 Task: Open Card Card0000000001 in Board Board0000000001 in Workspace WS0000000001 in Trello. Add Member Ayush98111@gmail.com to Card Card0000000001 in Board Board0000000001 in Workspace WS0000000001 in Trello. Add Green Label titled Label0000000001 to Card Card0000000001 in Board Board0000000001 in Workspace WS0000000001 in Trello. Add Checklist CL0000000001 to Card Card0000000001 in Board Board0000000001 in Workspace WS0000000001 in Trello. Add Dates with Start Date as Apr 08 2023 and Due Date as Apr 30 2023 to Card Card0000000001 in Board Board0000000001 in Workspace WS0000000001 in Trello
Action: Mouse moved to (649, 68)
Screenshot: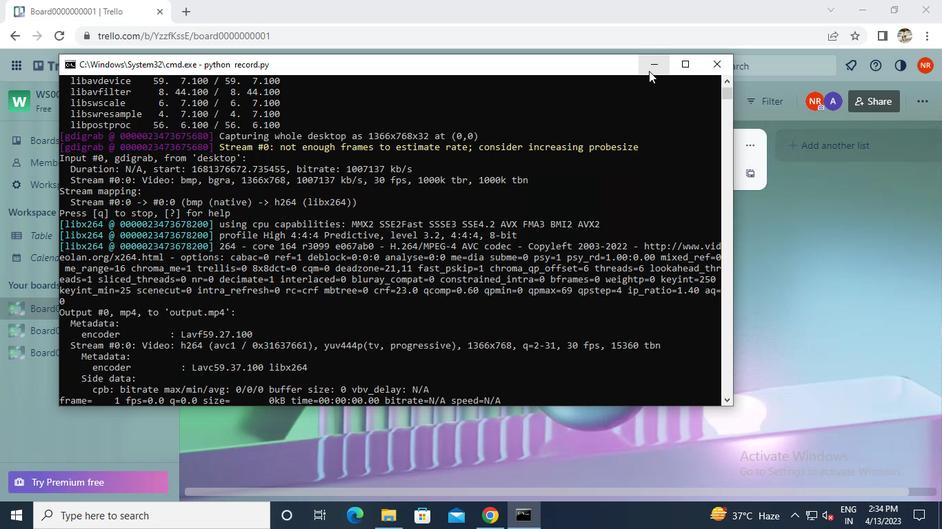 
Action: Mouse pressed left at (649, 68)
Screenshot: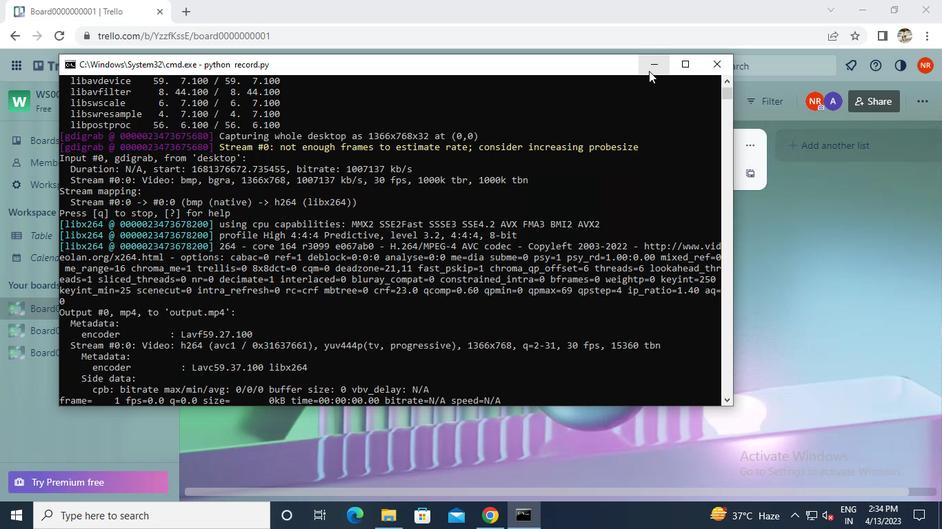 
Action: Mouse moved to (318, 166)
Screenshot: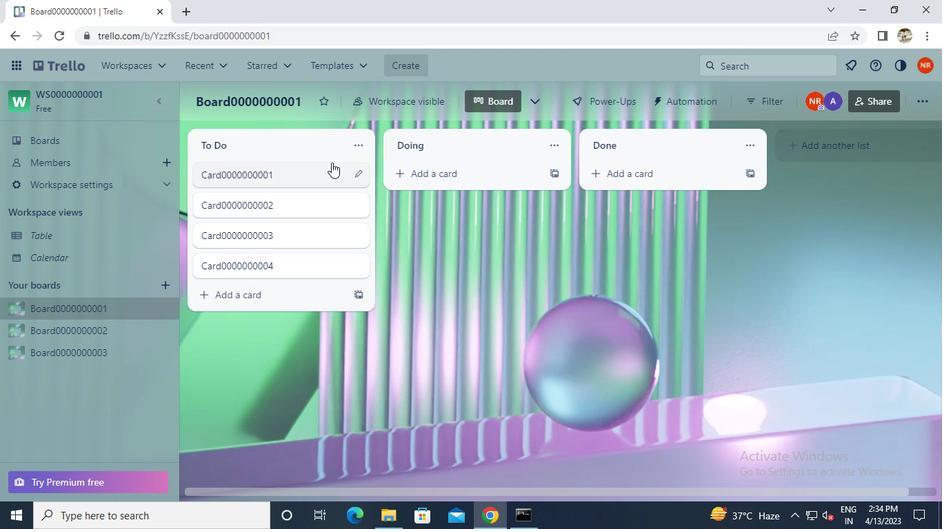 
Action: Mouse pressed left at (318, 166)
Screenshot: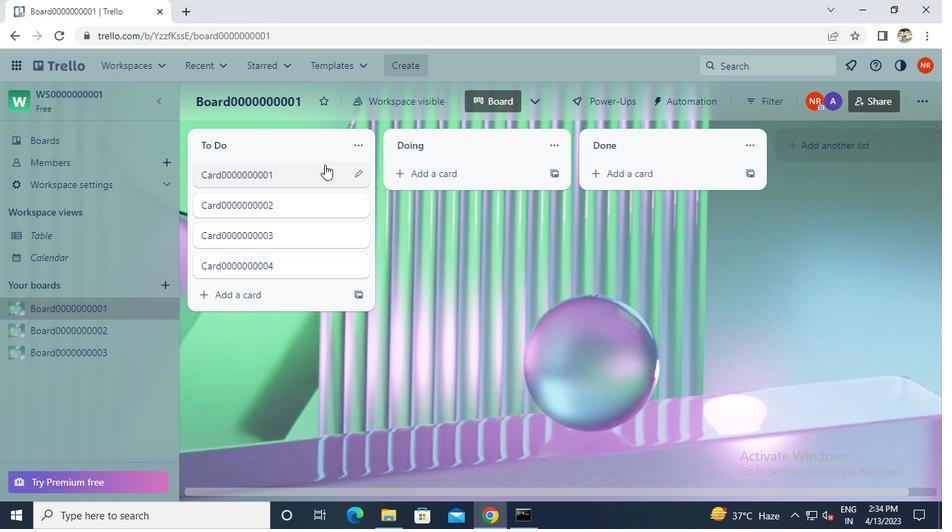 
Action: Mouse moved to (643, 226)
Screenshot: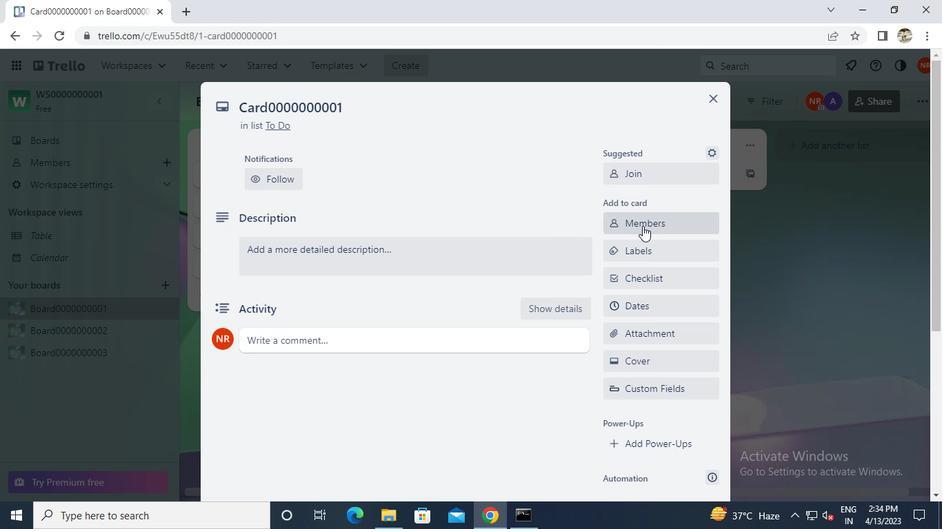 
Action: Mouse pressed left at (643, 226)
Screenshot: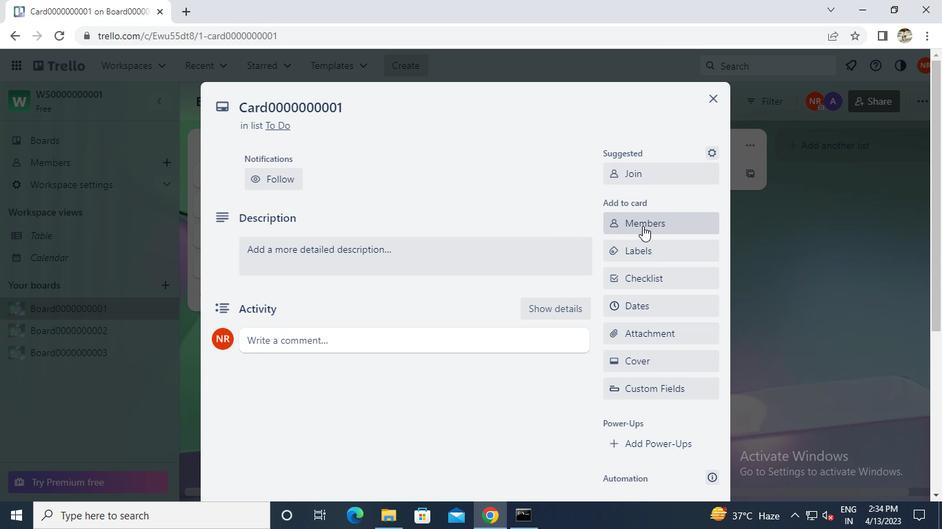 
Action: Mouse moved to (648, 223)
Screenshot: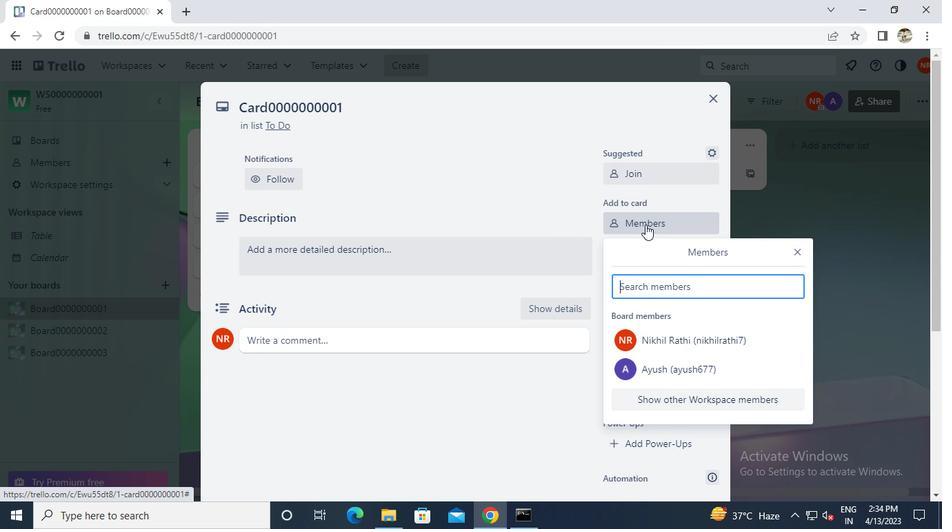 
Action: Keyboard a
Screenshot: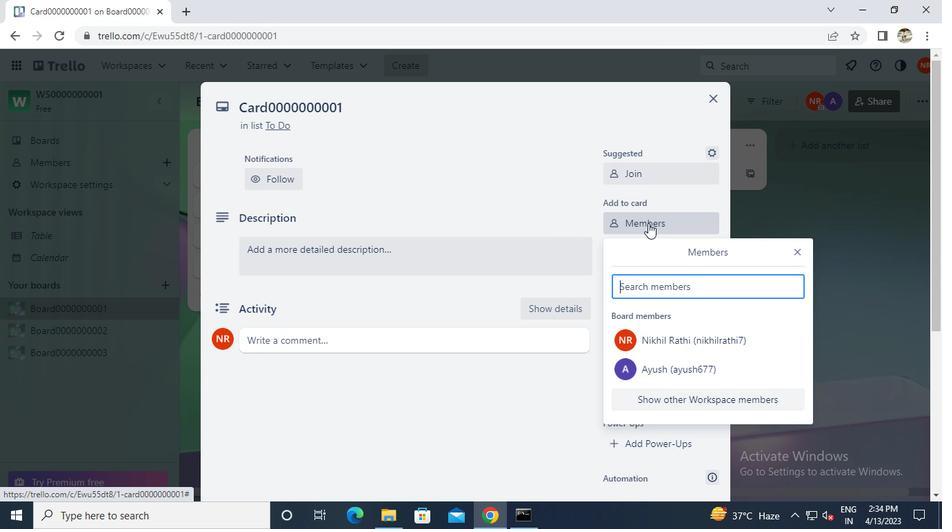 
Action: Mouse moved to (649, 222)
Screenshot: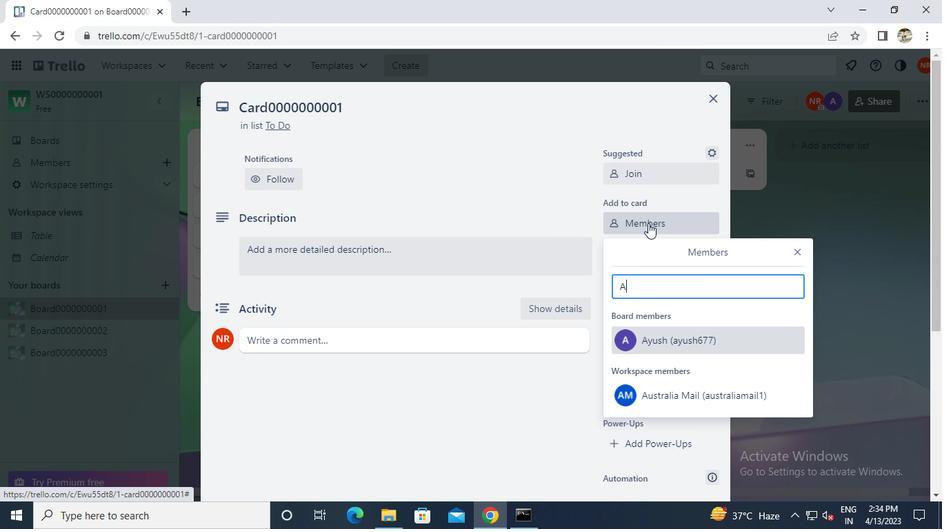 
Action: Keyboard y
Screenshot: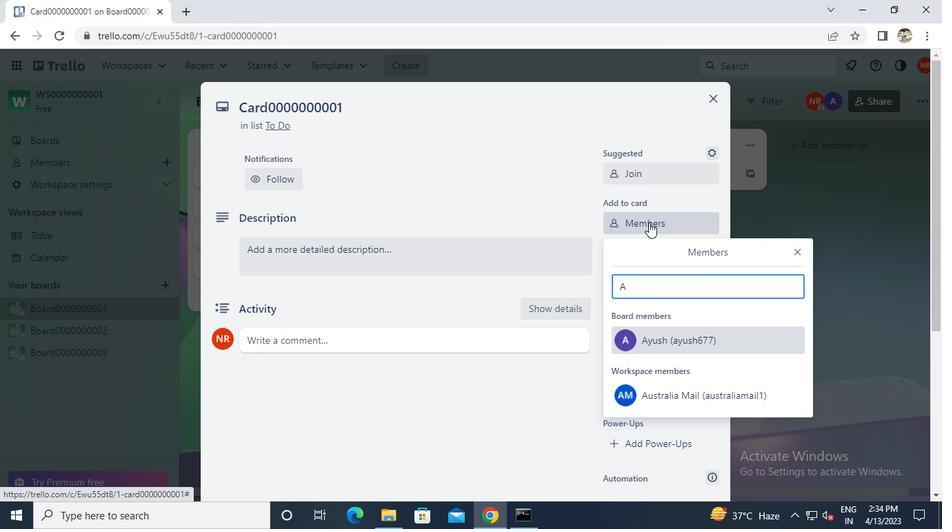 
Action: Mouse moved to (658, 344)
Screenshot: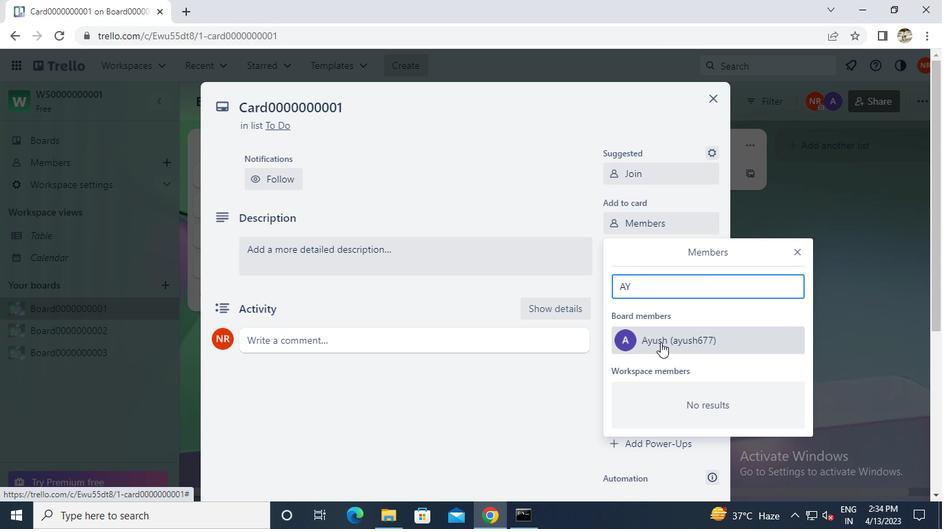 
Action: Mouse pressed left at (658, 344)
Screenshot: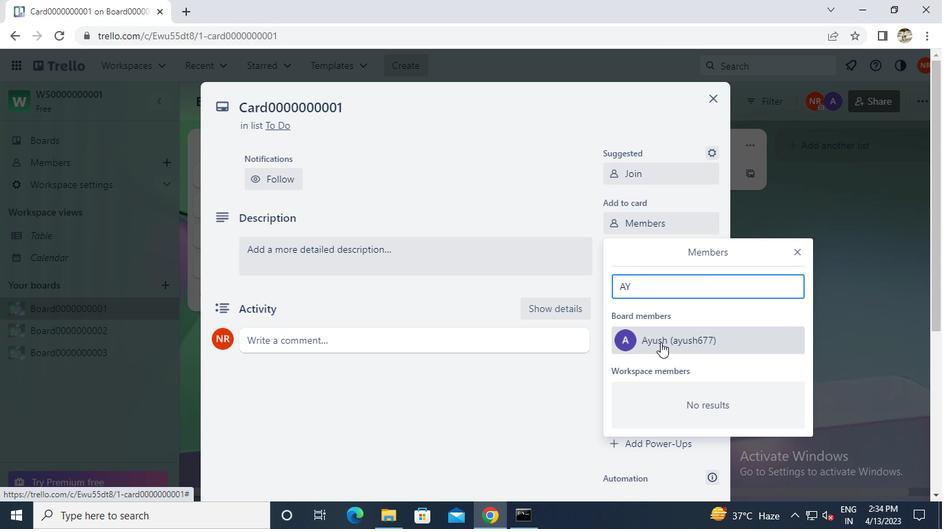 
Action: Mouse moved to (796, 254)
Screenshot: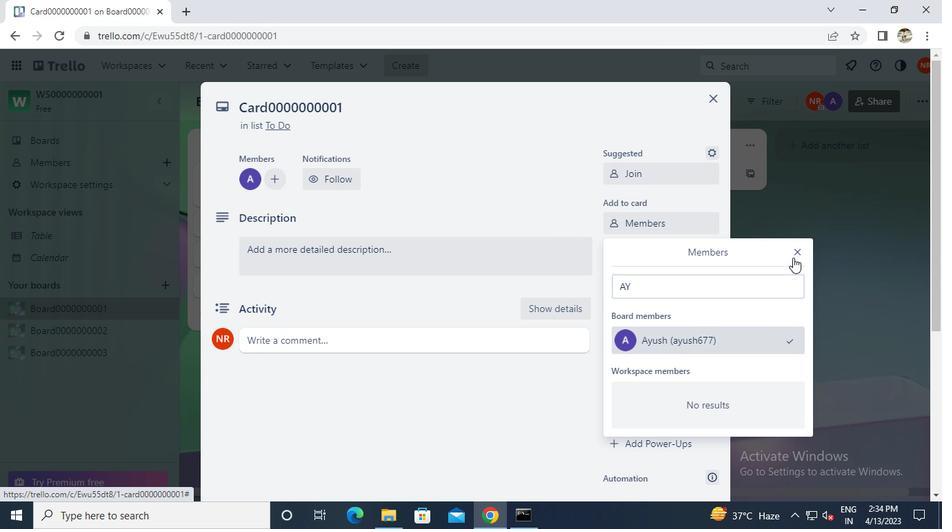 
Action: Mouse pressed left at (796, 254)
Screenshot: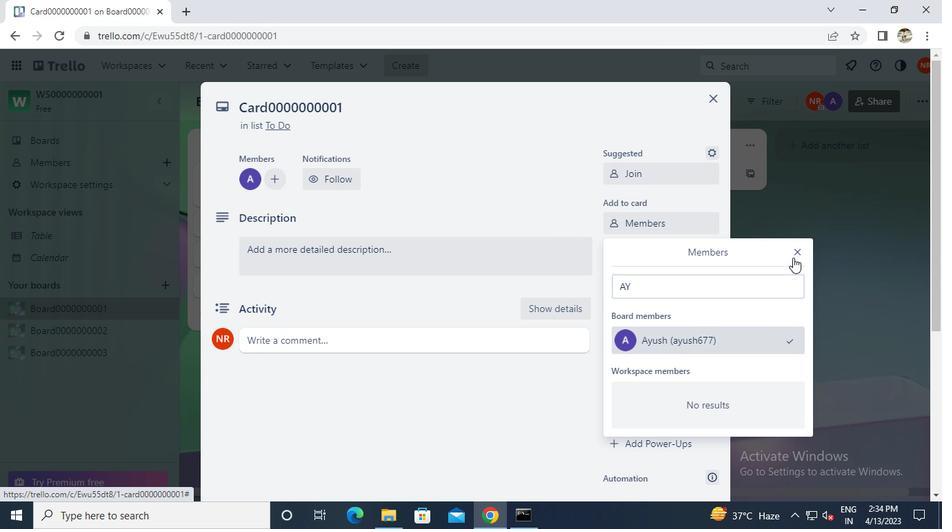 
Action: Mouse moved to (686, 248)
Screenshot: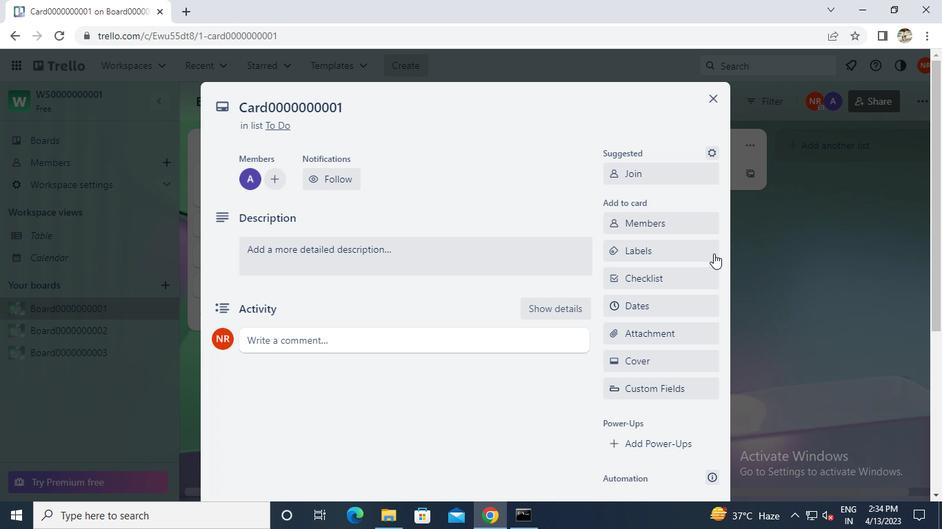 
Action: Mouse pressed left at (686, 248)
Screenshot: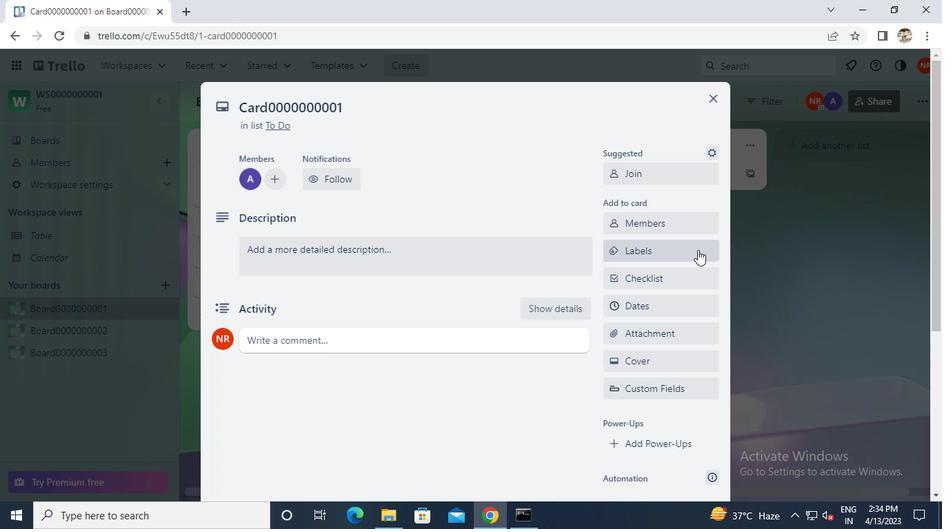 
Action: Mouse moved to (700, 333)
Screenshot: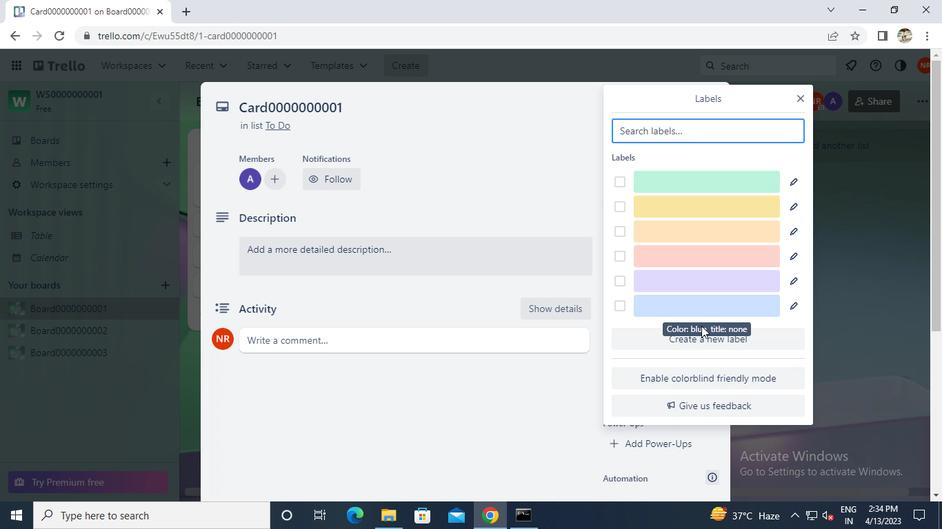 
Action: Mouse pressed left at (700, 333)
Screenshot: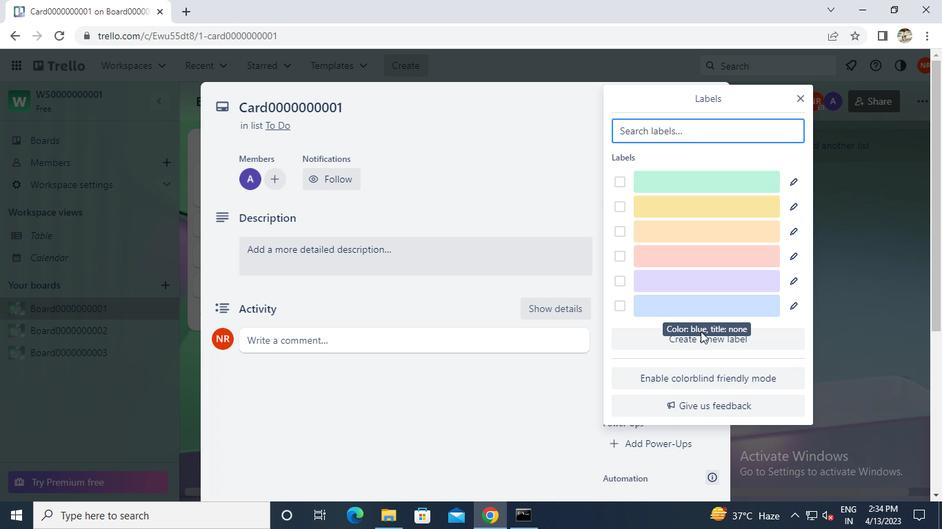 
Action: Mouse moved to (697, 346)
Screenshot: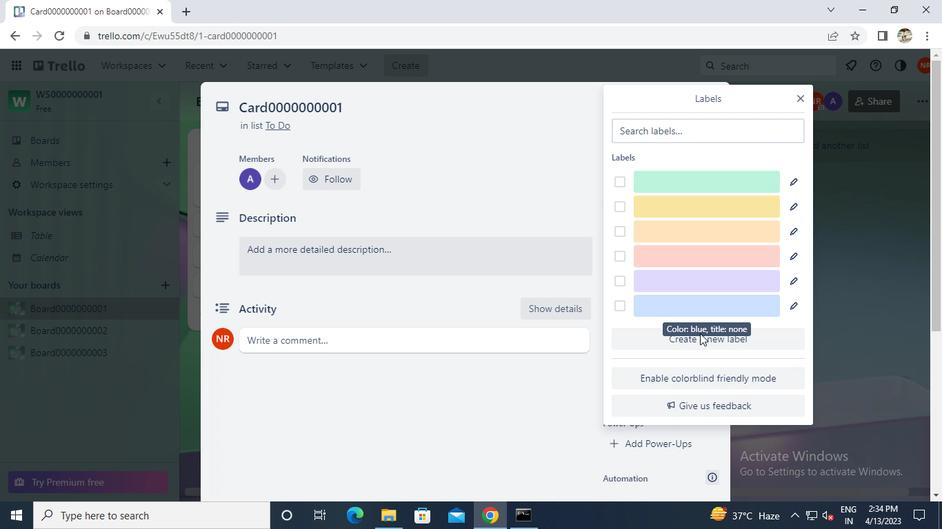 
Action: Mouse pressed left at (697, 346)
Screenshot: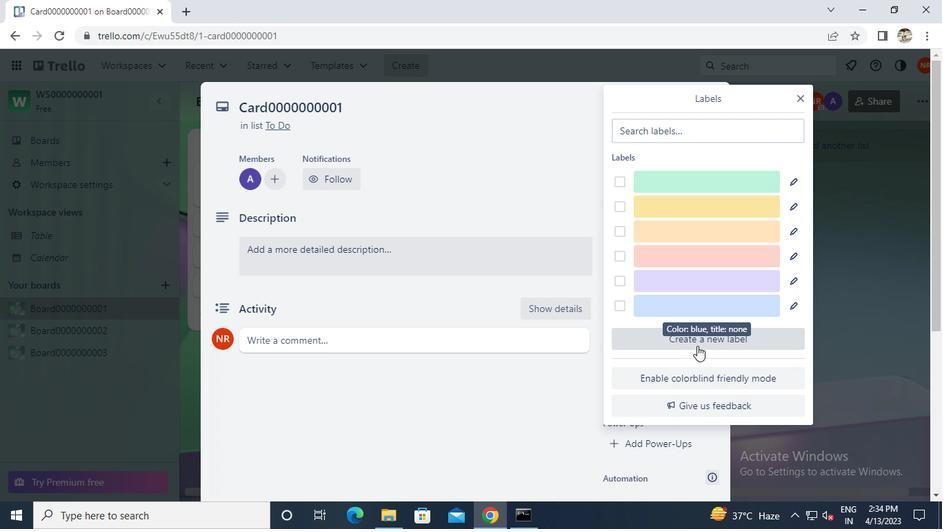 
Action: Mouse moved to (631, 314)
Screenshot: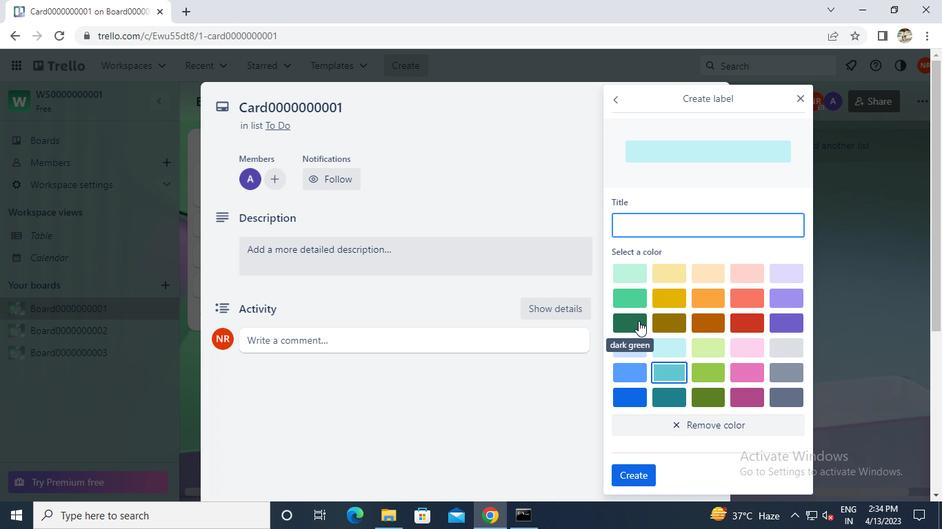 
Action: Mouse pressed left at (631, 314)
Screenshot: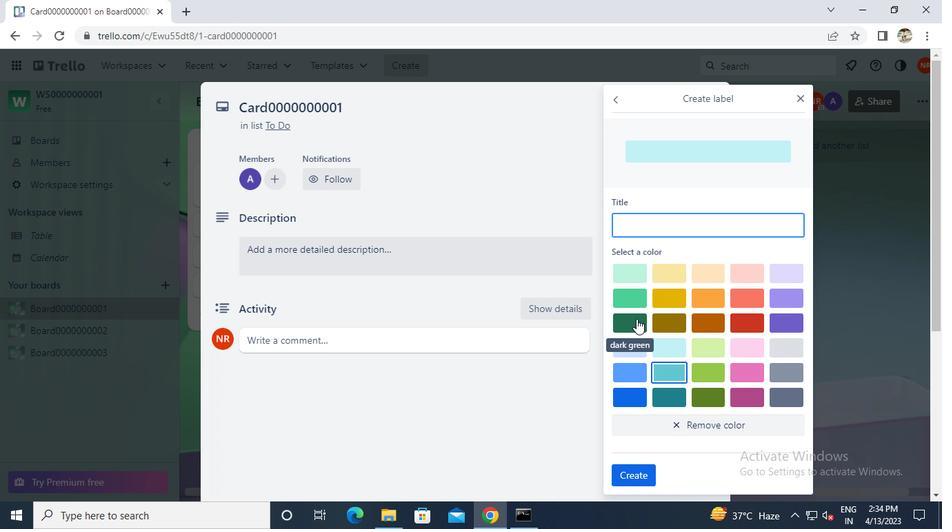 
Action: Mouse moved to (649, 229)
Screenshot: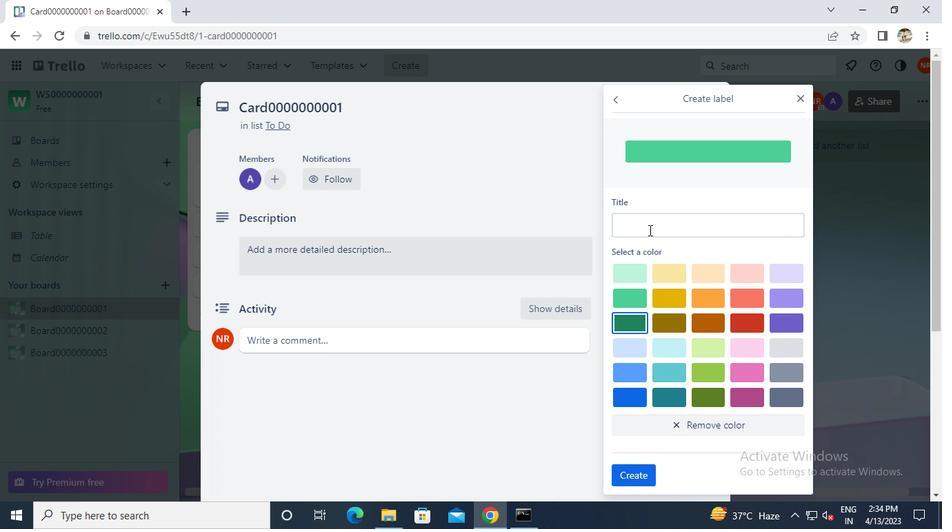 
Action: Mouse pressed left at (649, 229)
Screenshot: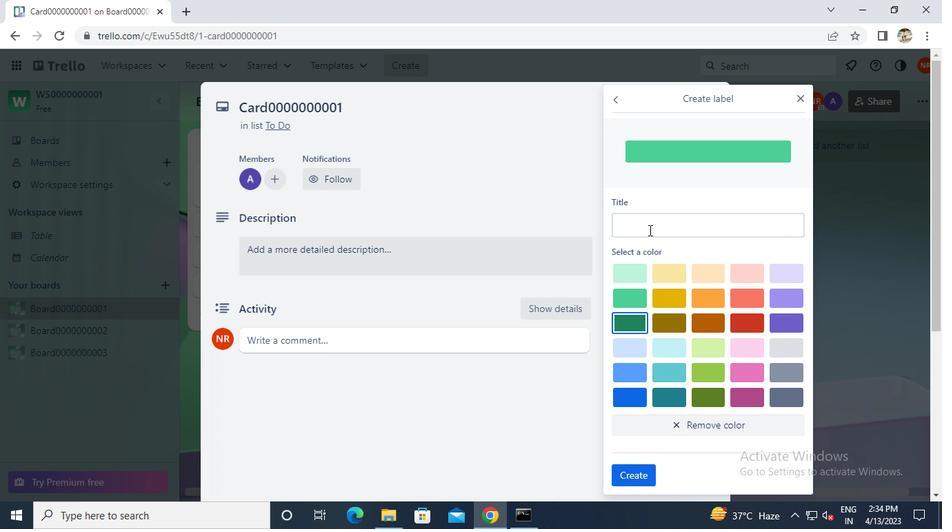 
Action: Mouse moved to (649, 229)
Screenshot: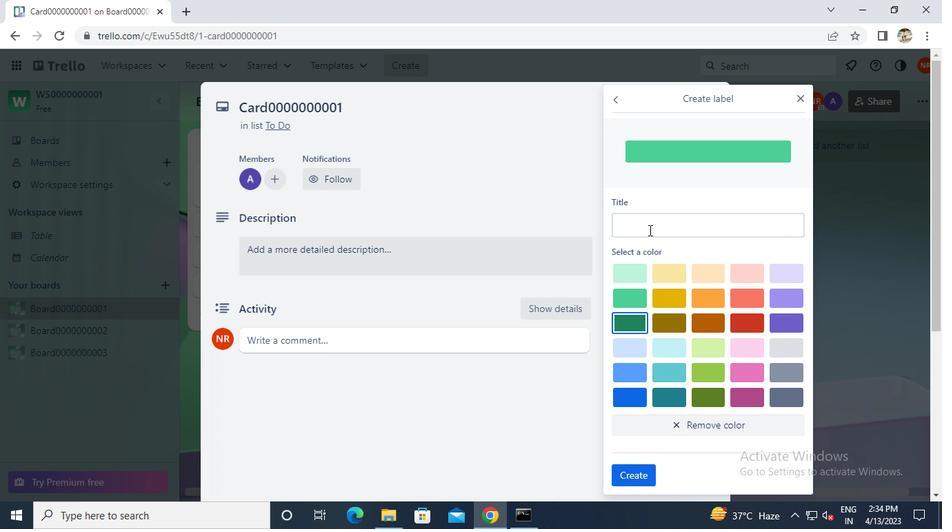 
Action: Keyboard l
Screenshot: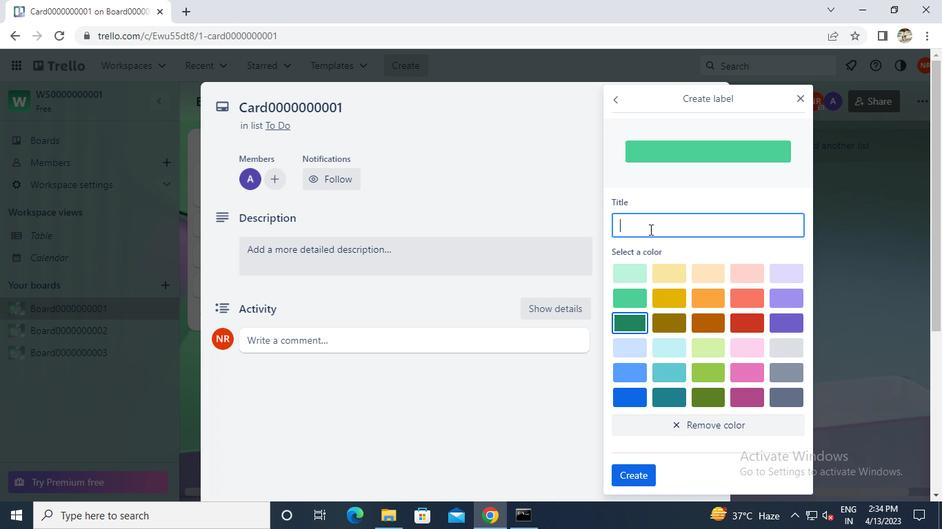
Action: Keyboard Key.caps_lock
Screenshot: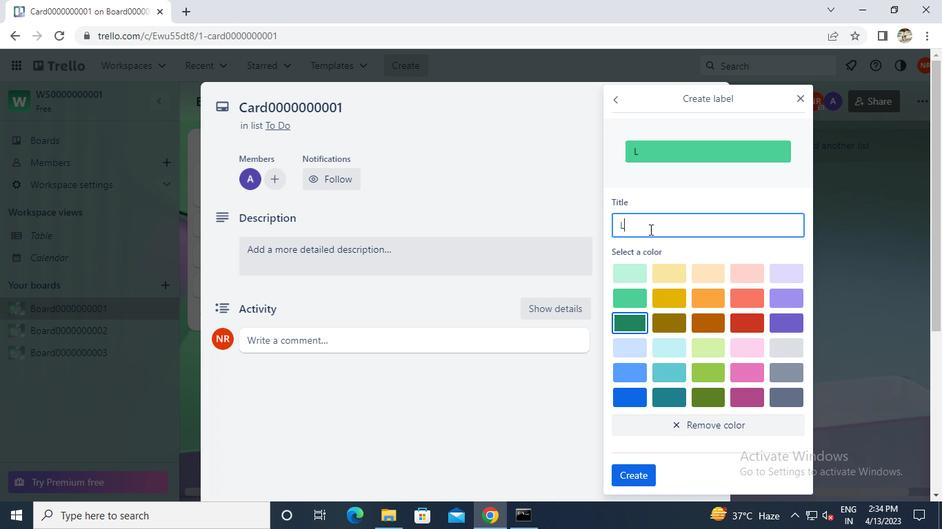 
Action: Keyboard a
Screenshot: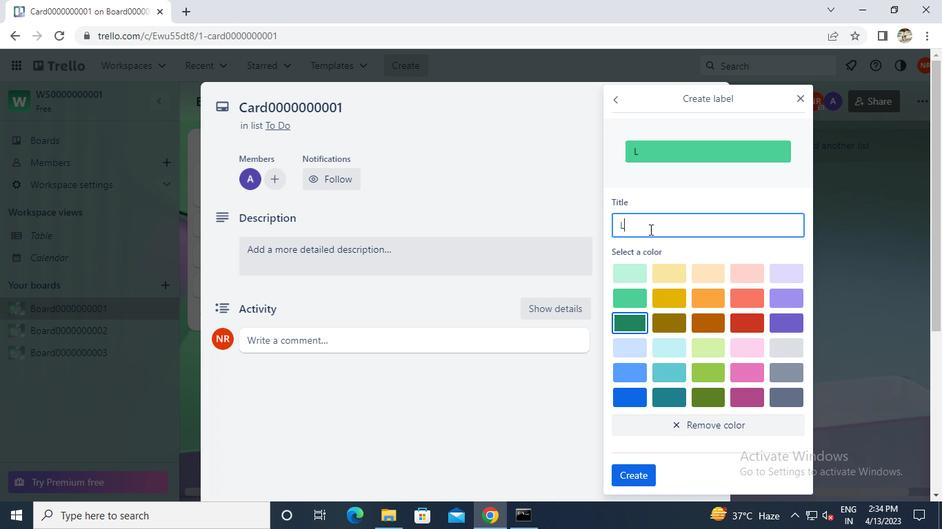 
Action: Keyboard b
Screenshot: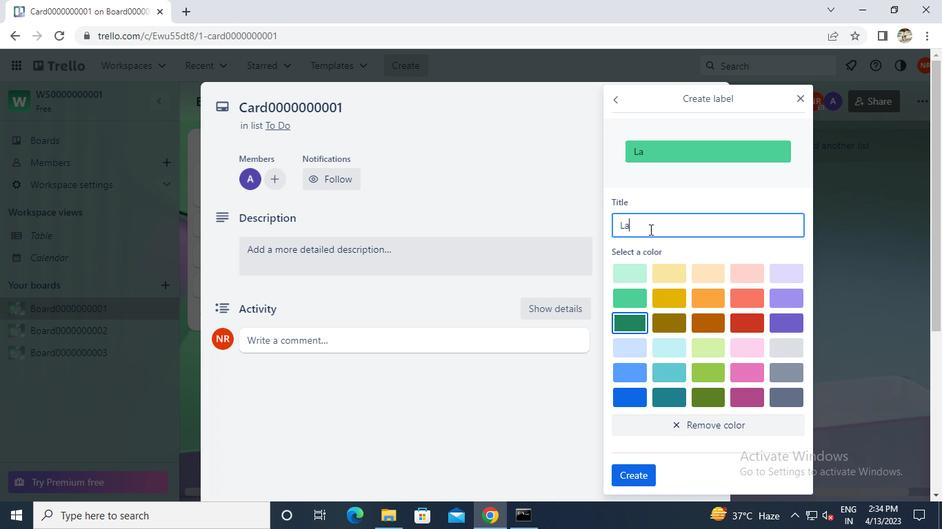 
Action: Keyboard e
Screenshot: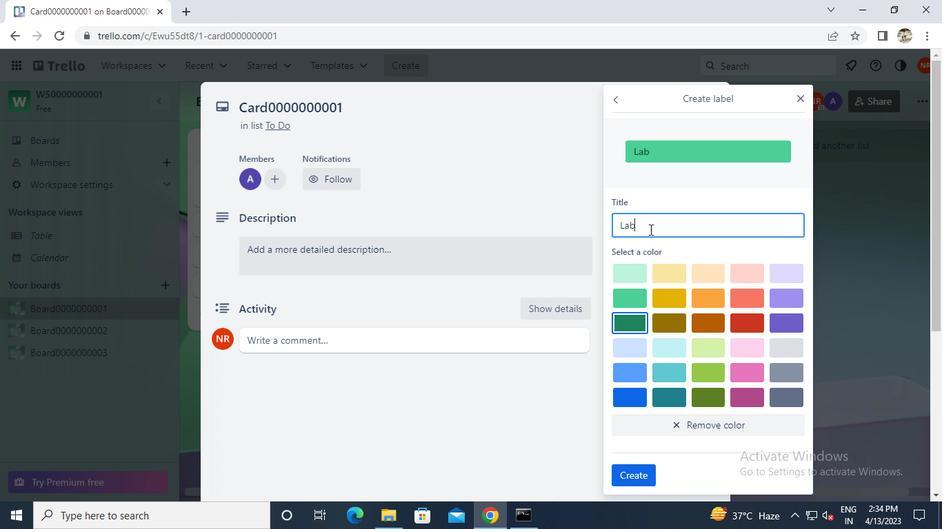 
Action: Keyboard l
Screenshot: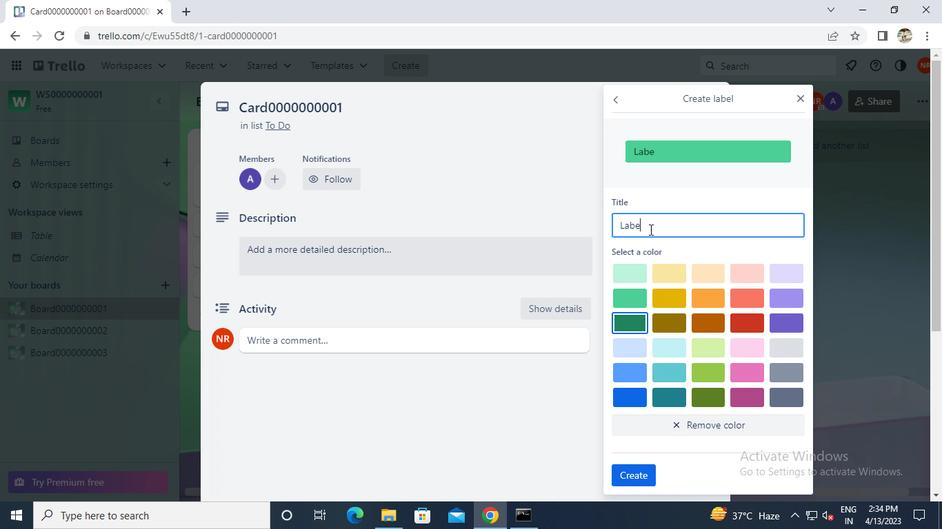 
Action: Keyboard 0
Screenshot: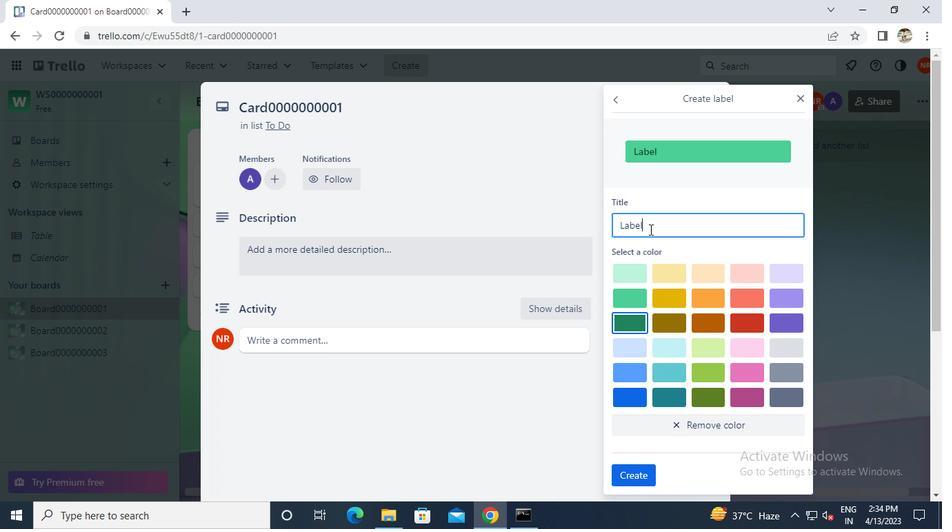 
Action: Keyboard 0
Screenshot: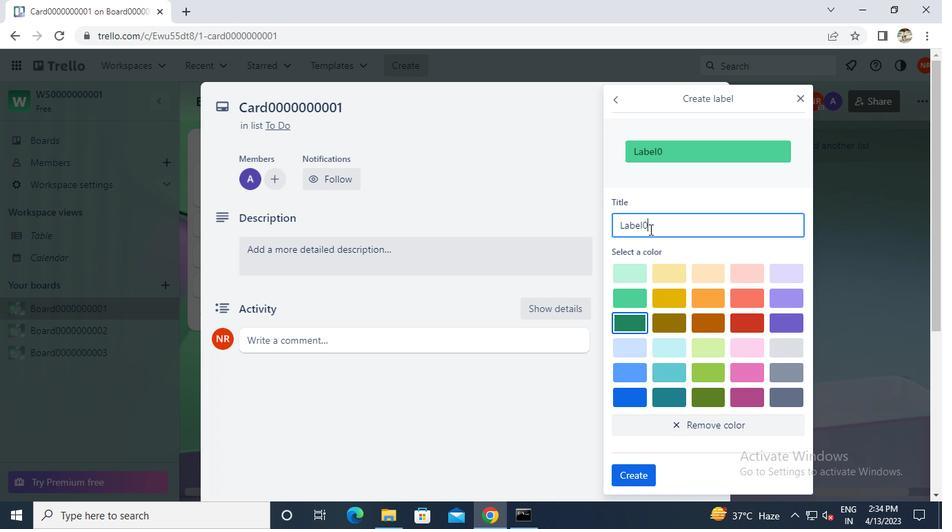 
Action: Keyboard 0
Screenshot: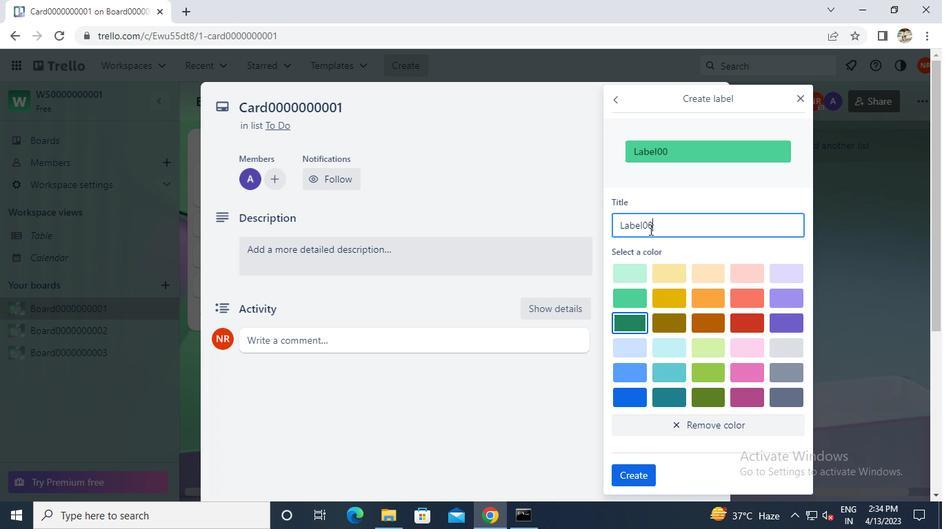 
Action: Keyboard 0
Screenshot: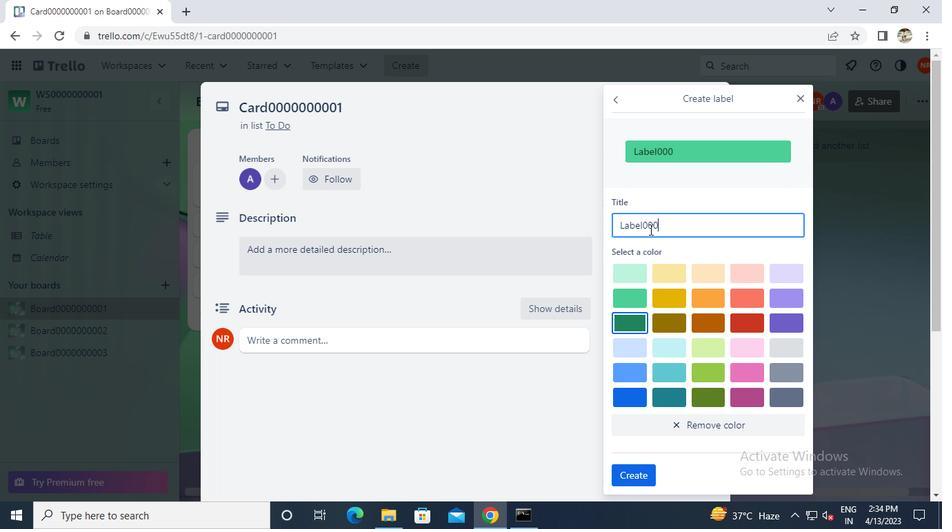 
Action: Keyboard 0
Screenshot: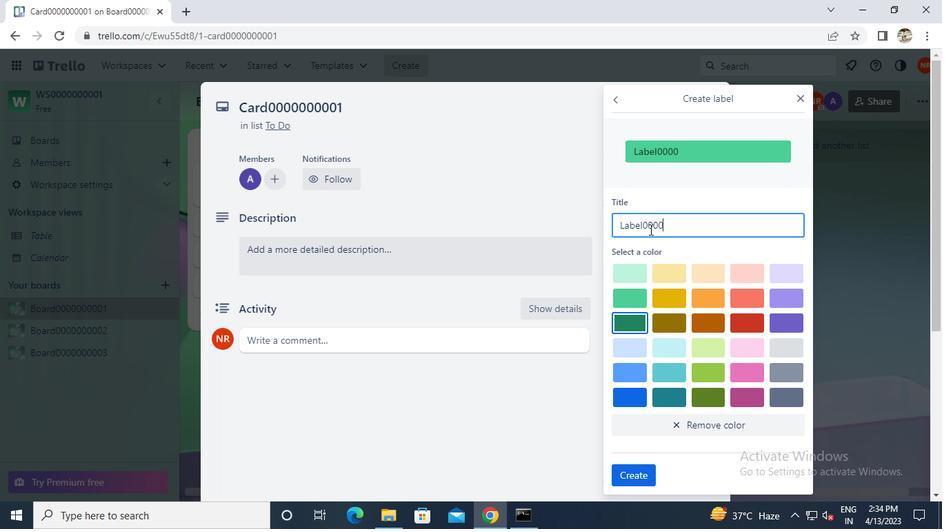 
Action: Keyboard 0
Screenshot: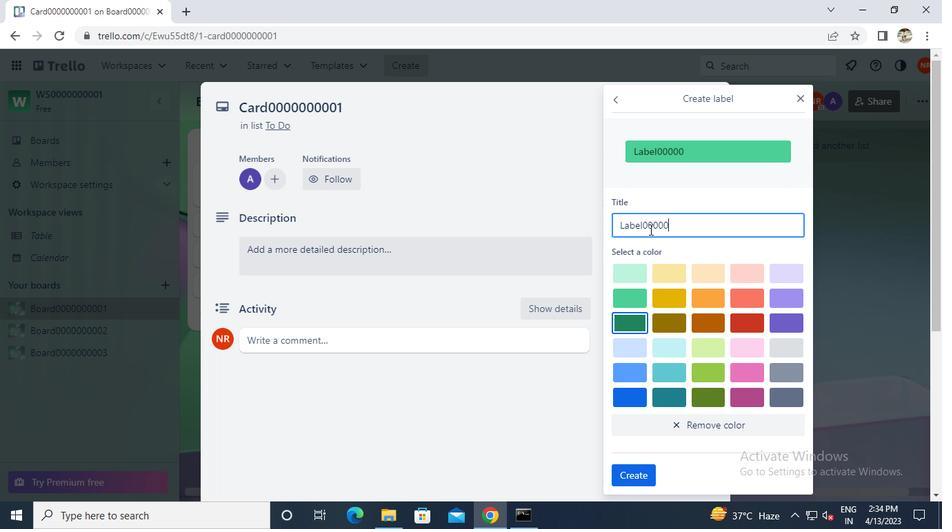
Action: Keyboard 0
Screenshot: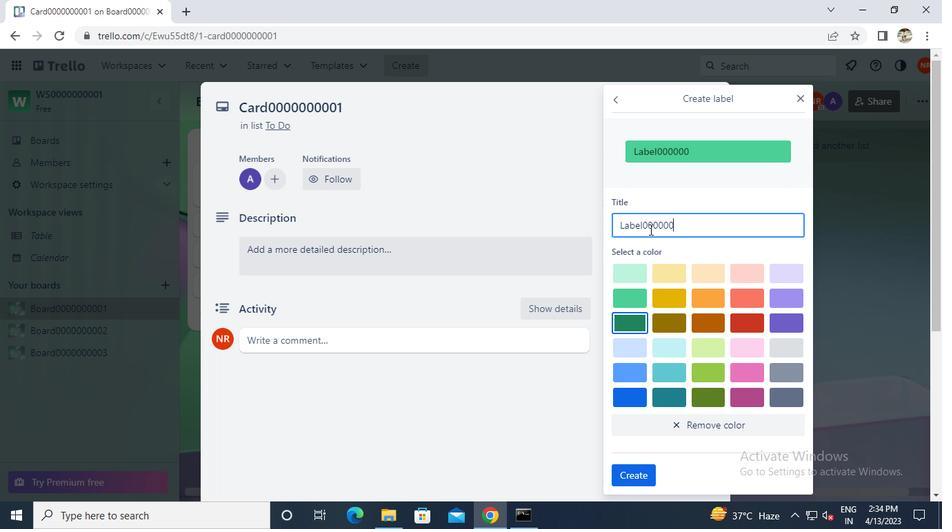 
Action: Keyboard 0
Screenshot: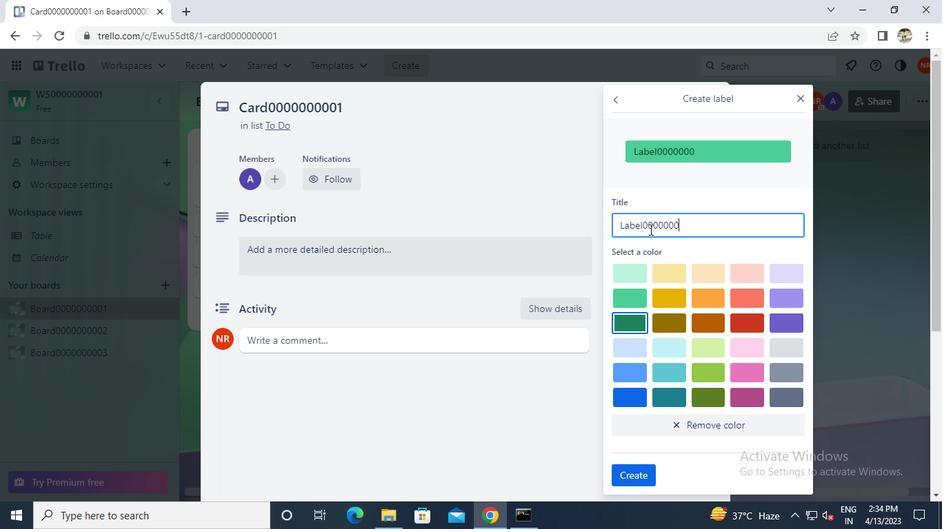 
Action: Keyboard 0
Screenshot: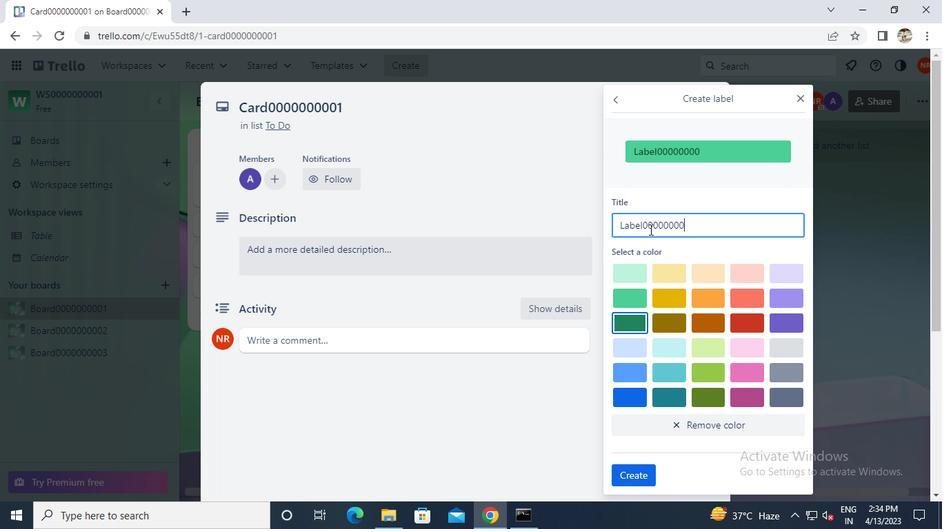 
Action: Mouse moved to (651, 228)
Screenshot: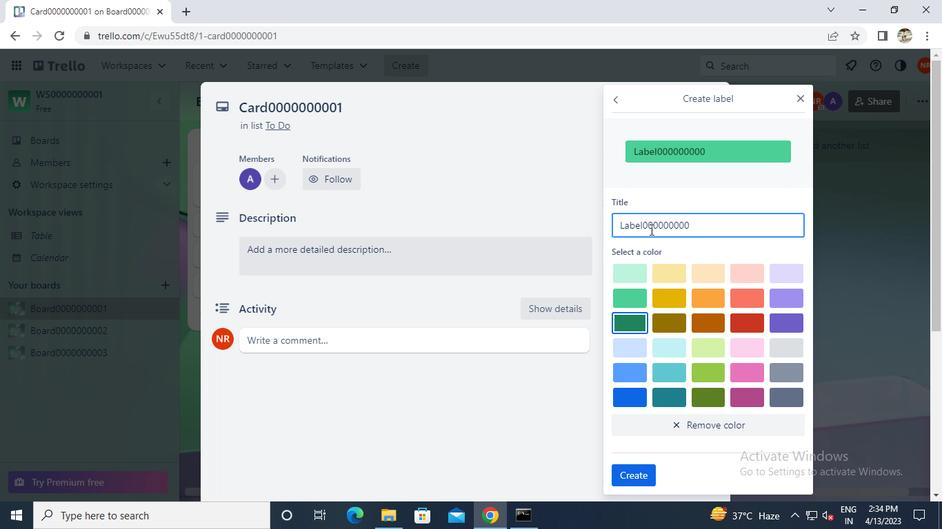 
Action: Keyboard 1
Screenshot: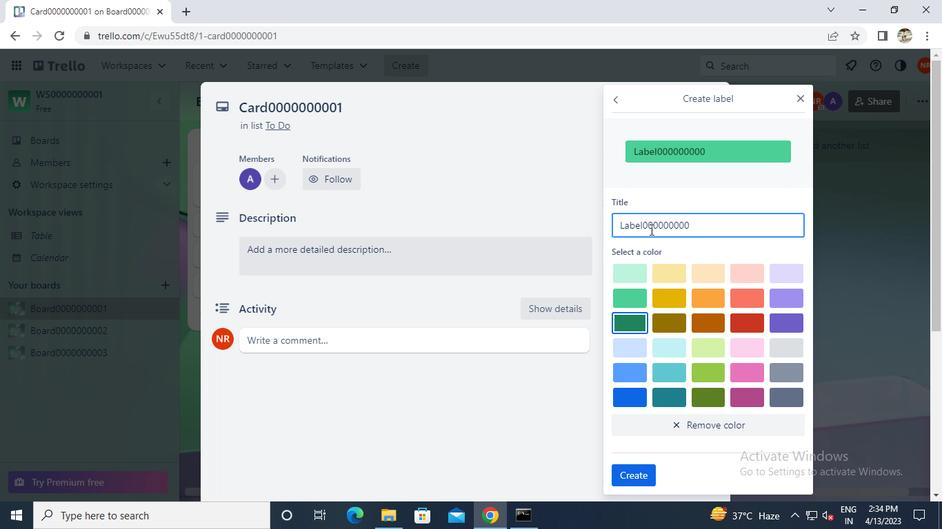 
Action: Mouse moved to (620, 471)
Screenshot: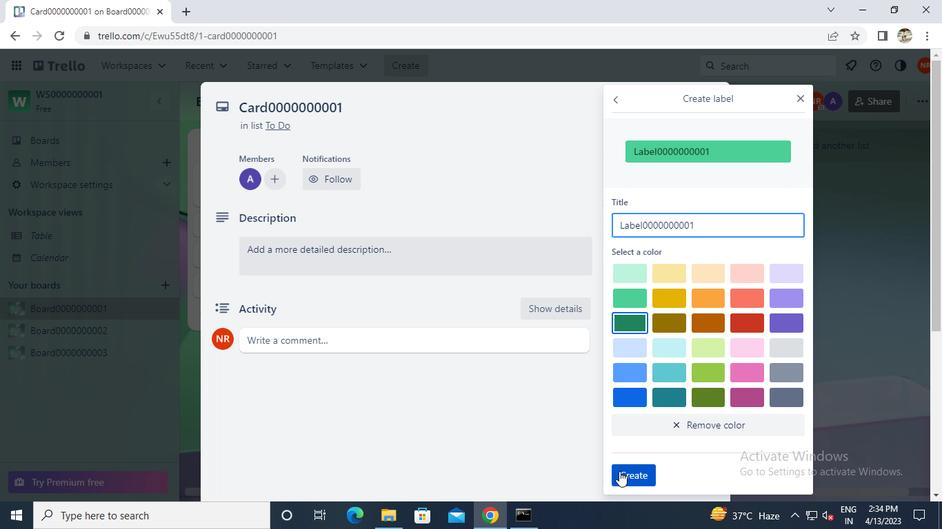 
Action: Mouse pressed left at (620, 471)
Screenshot: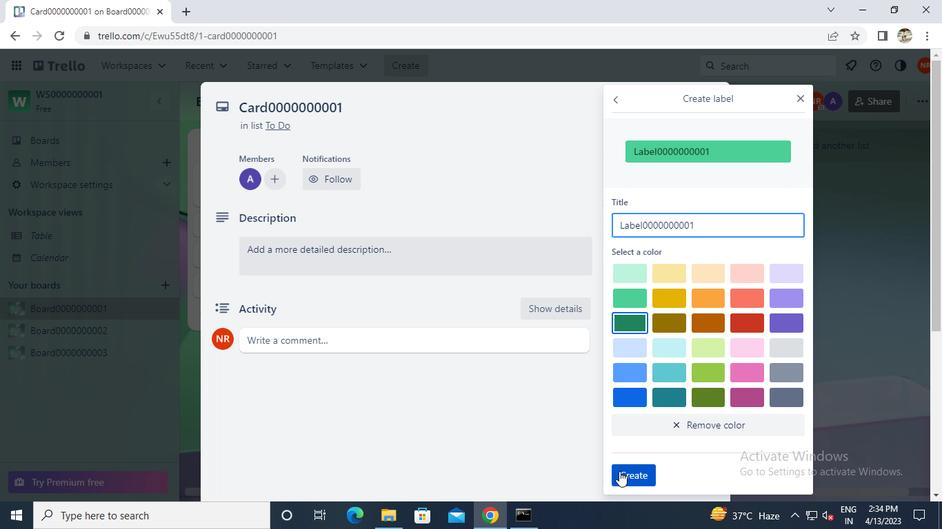 
Action: Mouse moved to (799, 100)
Screenshot: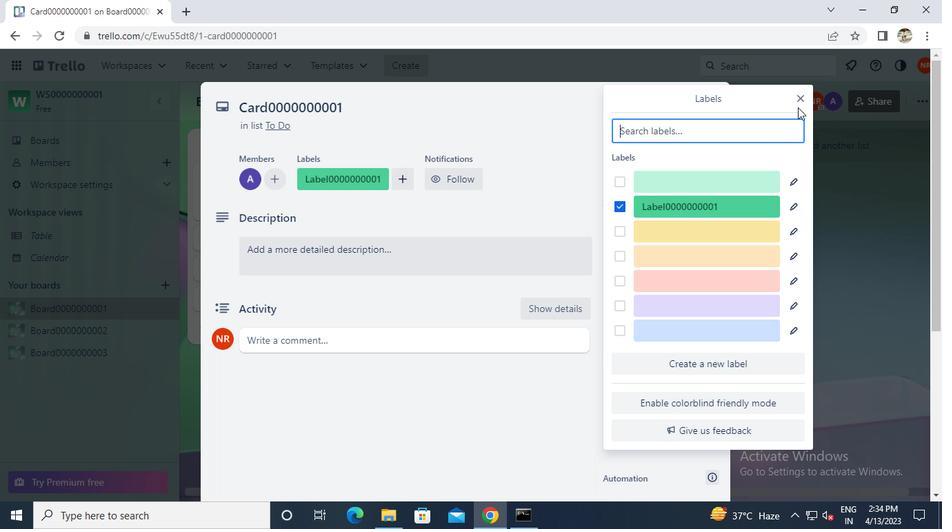 
Action: Mouse pressed left at (799, 100)
Screenshot: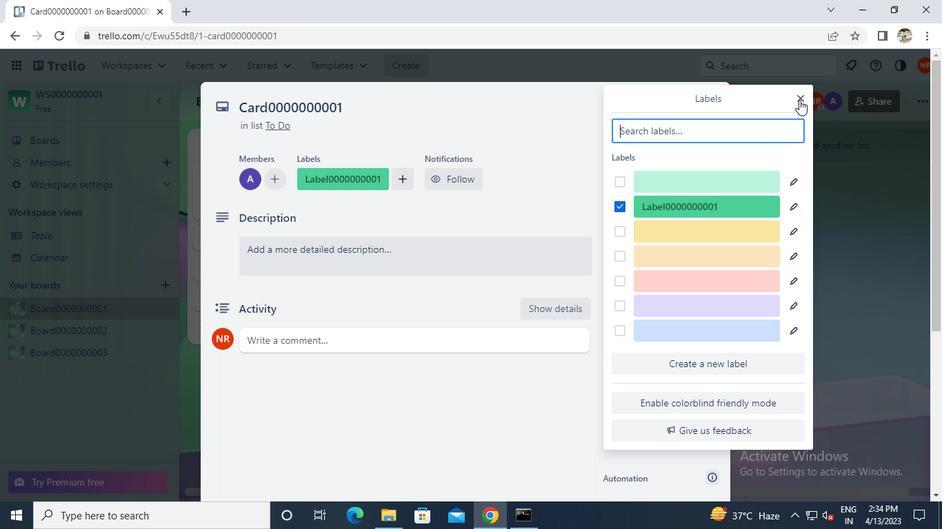 
Action: Mouse moved to (661, 280)
Screenshot: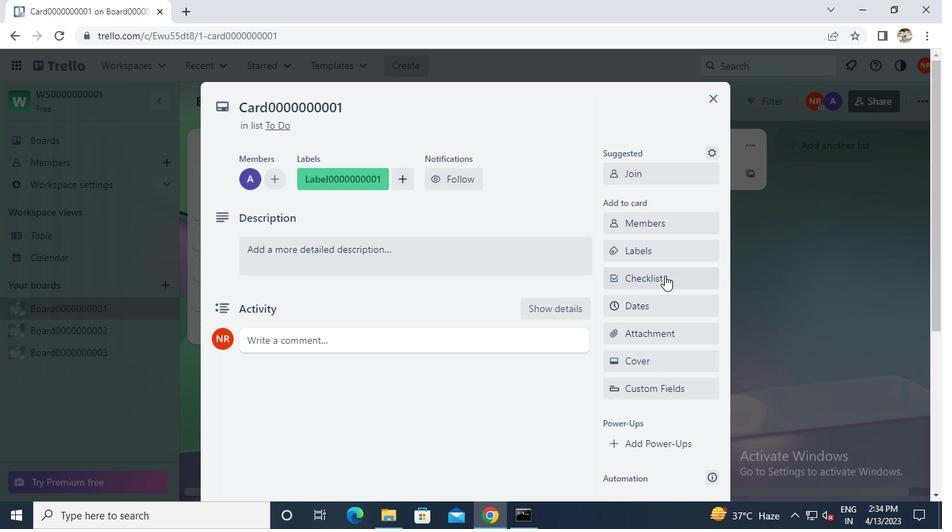 
Action: Mouse pressed left at (661, 280)
Screenshot: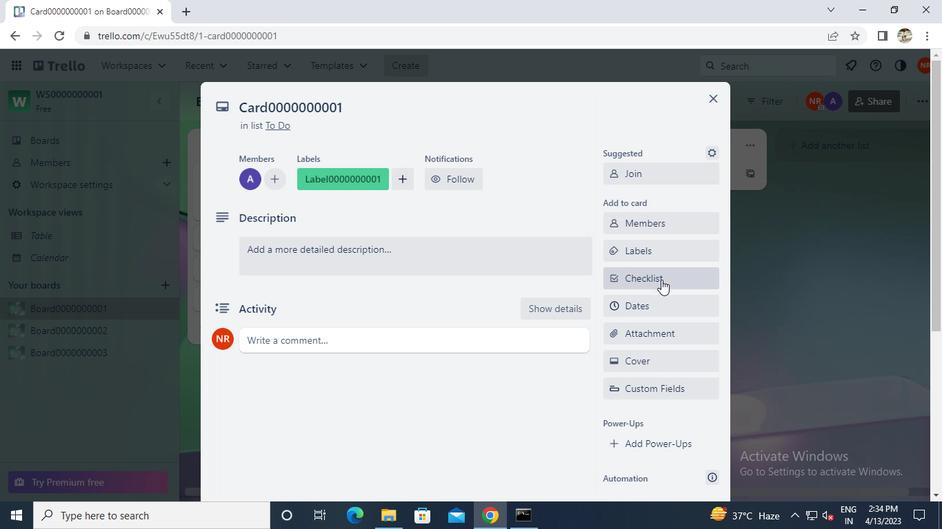 
Action: Keyboard Key.caps_lock
Screenshot: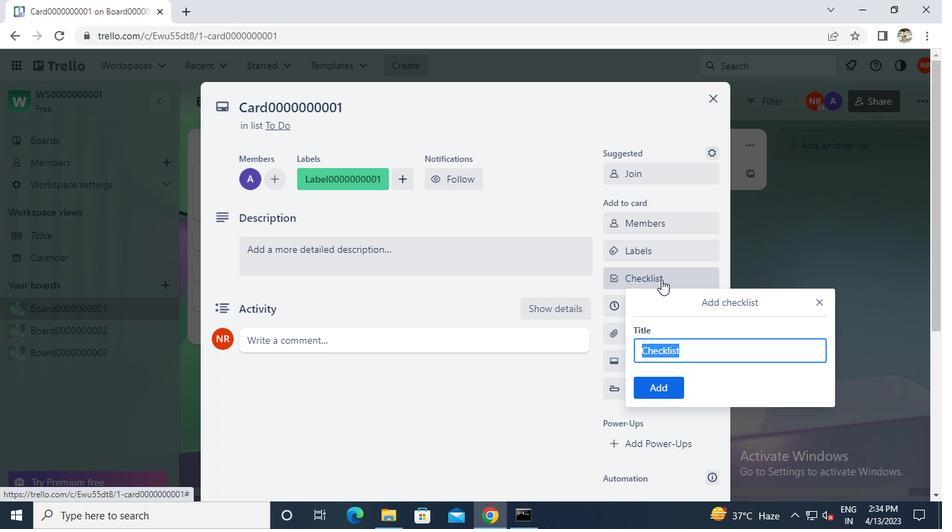 
Action: Keyboard c
Screenshot: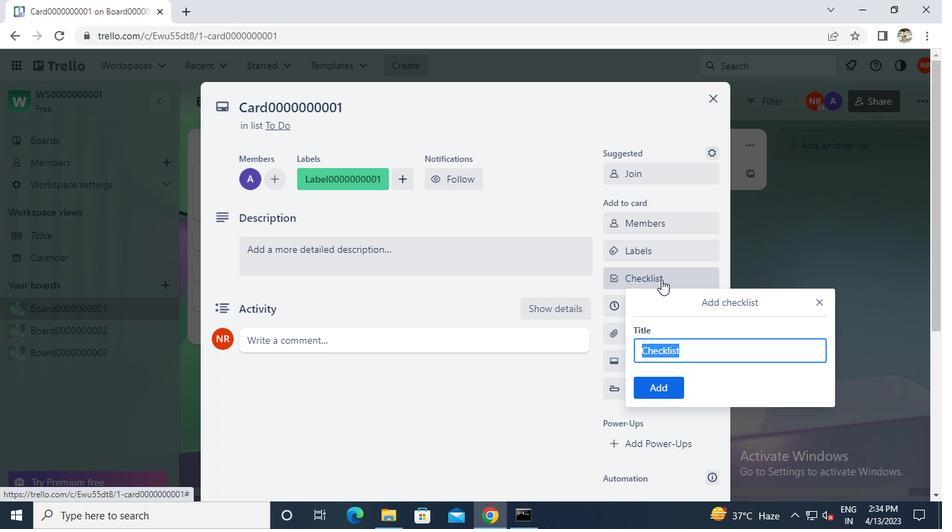 
Action: Keyboard l
Screenshot: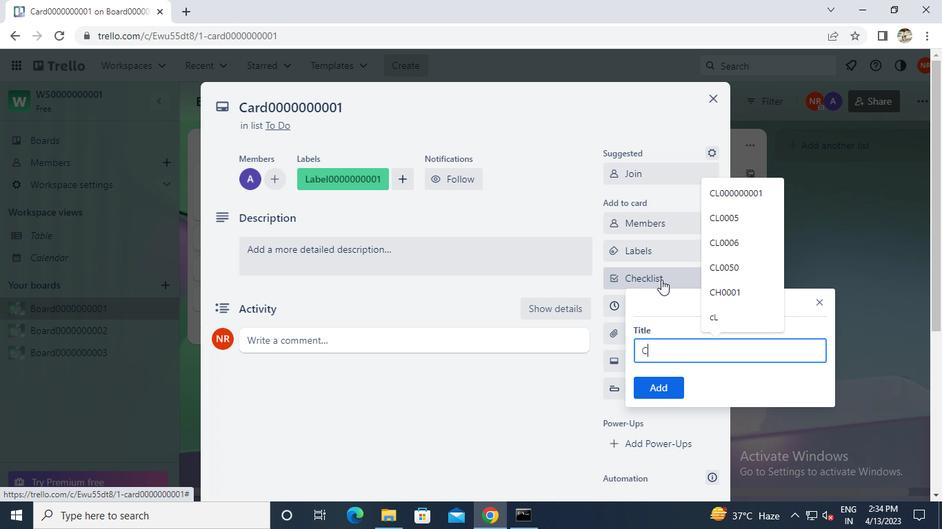 
Action: Keyboard 0
Screenshot: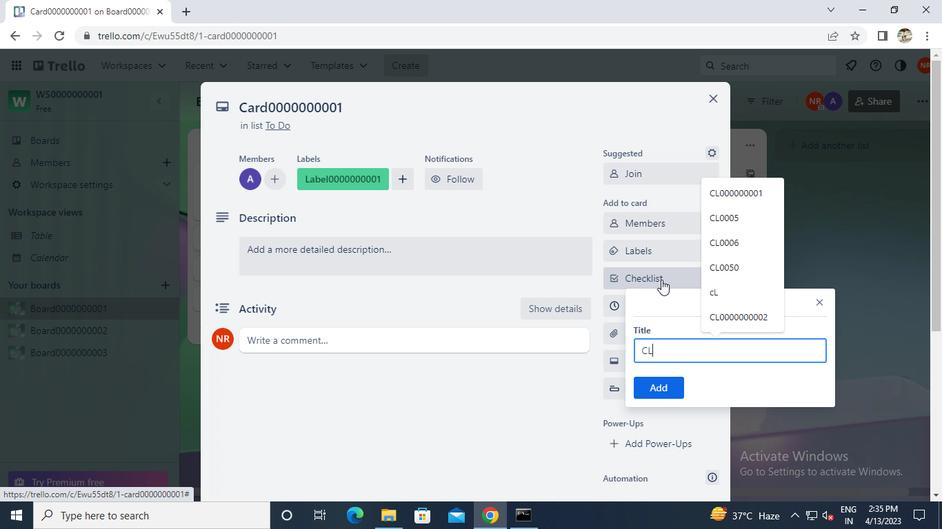 
Action: Keyboard 0
Screenshot: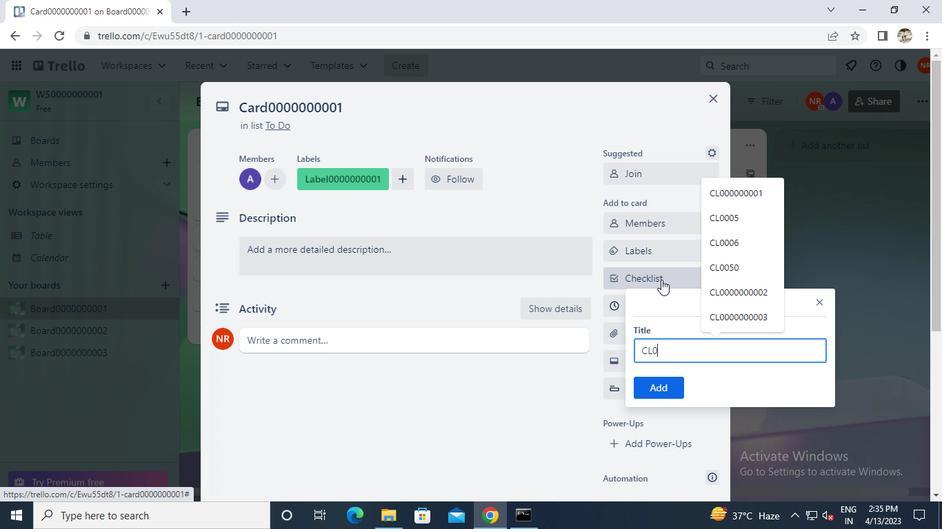 
Action: Keyboard 0
Screenshot: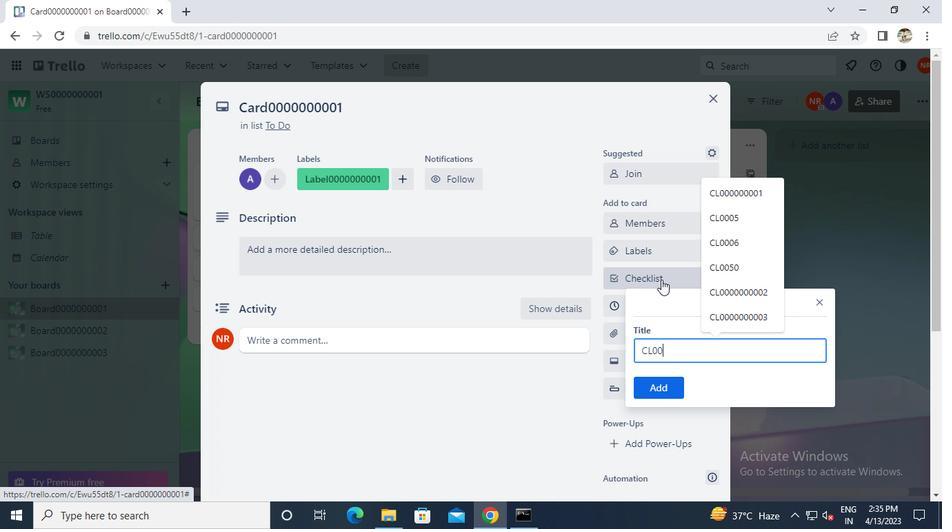 
Action: Keyboard 0
Screenshot: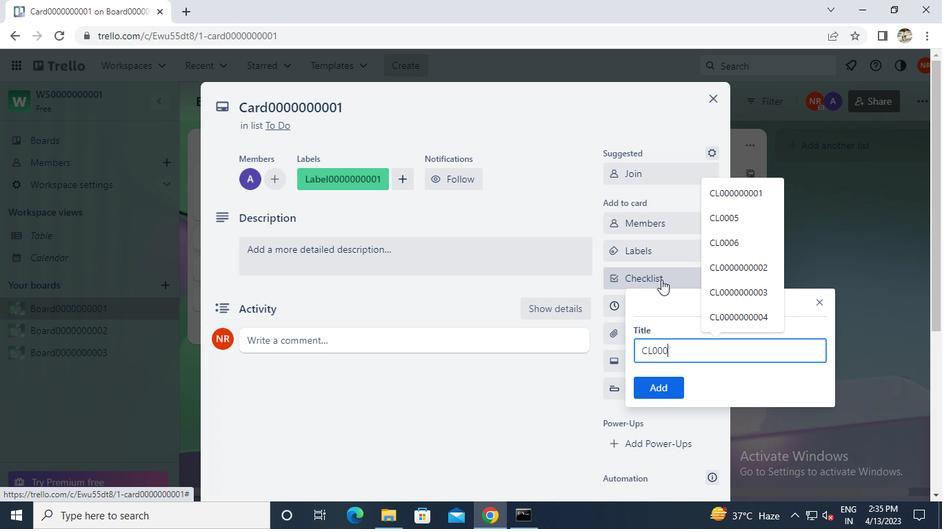
Action: Keyboard 0
Screenshot: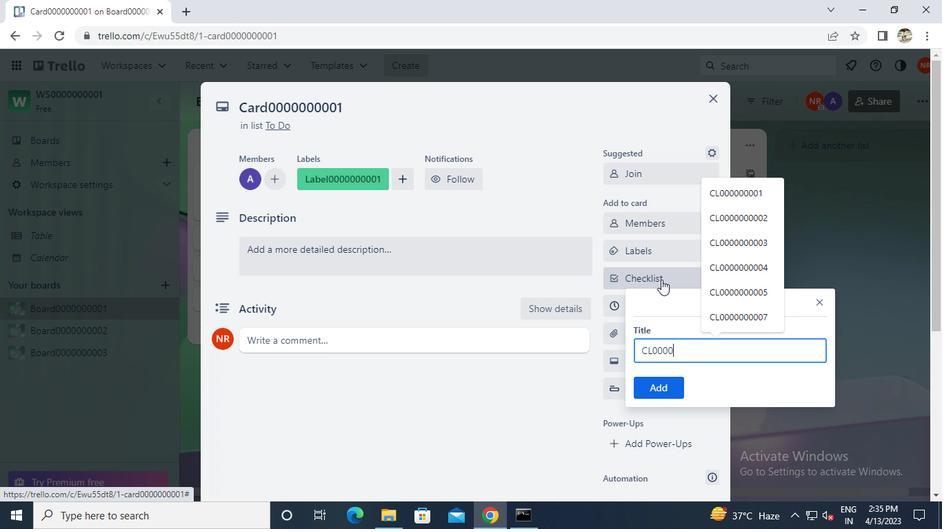 
Action: Keyboard 0
Screenshot: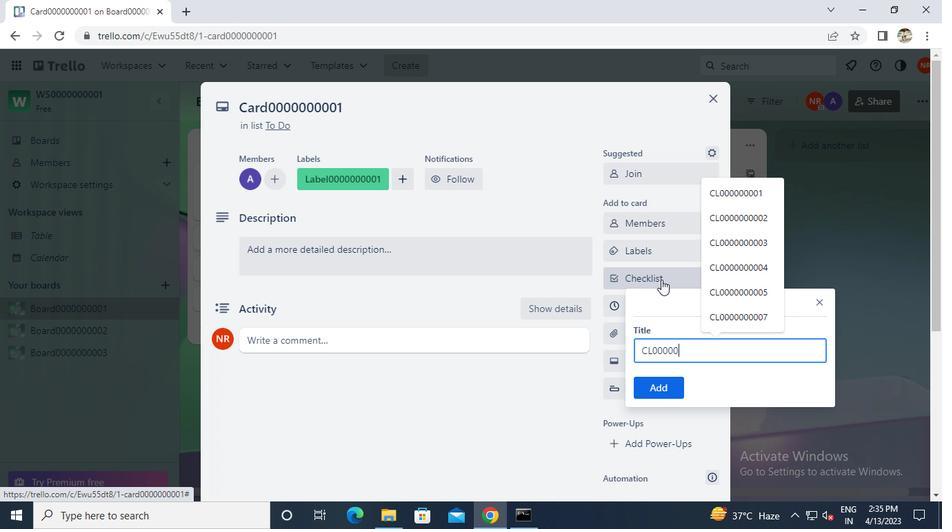 
Action: Keyboard 0
Screenshot: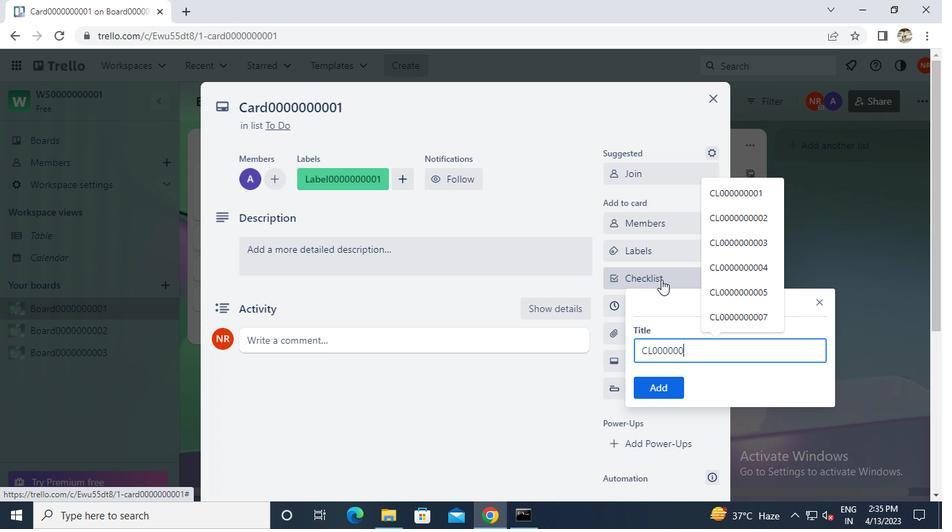 
Action: Keyboard 0
Screenshot: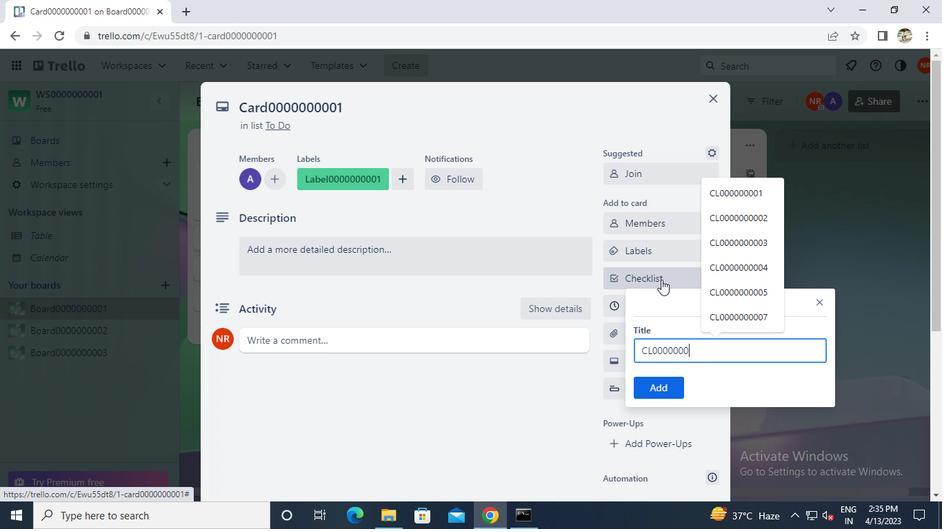 
Action: Keyboard 0
Screenshot: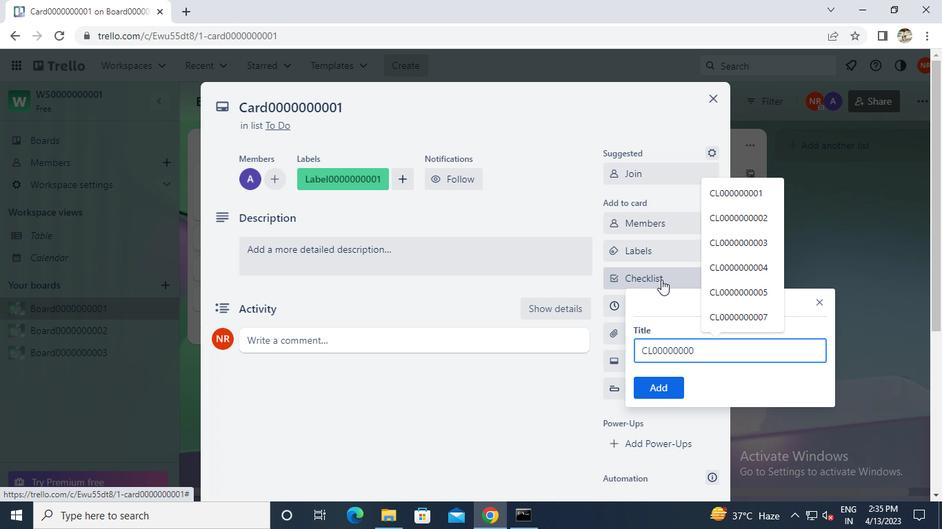 
Action: Keyboard 1
Screenshot: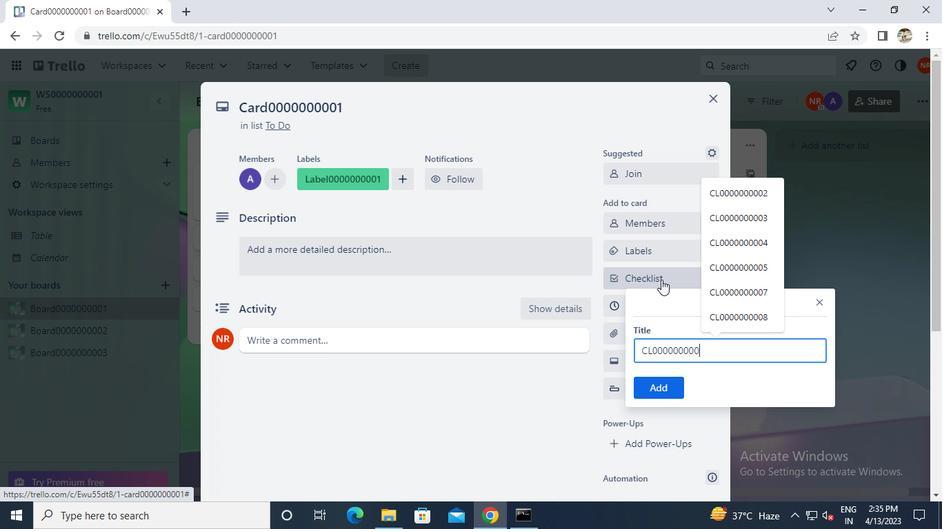 
Action: Mouse moved to (650, 386)
Screenshot: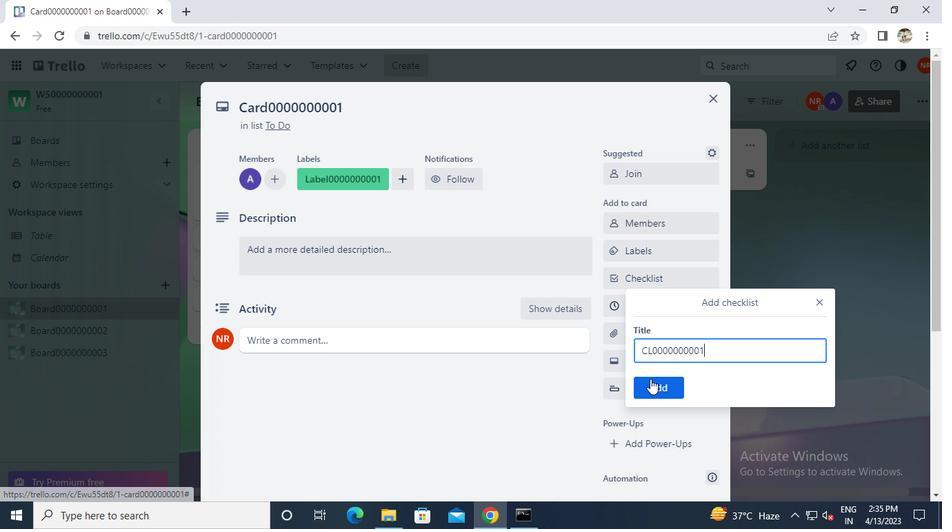 
Action: Mouse pressed left at (650, 386)
Screenshot: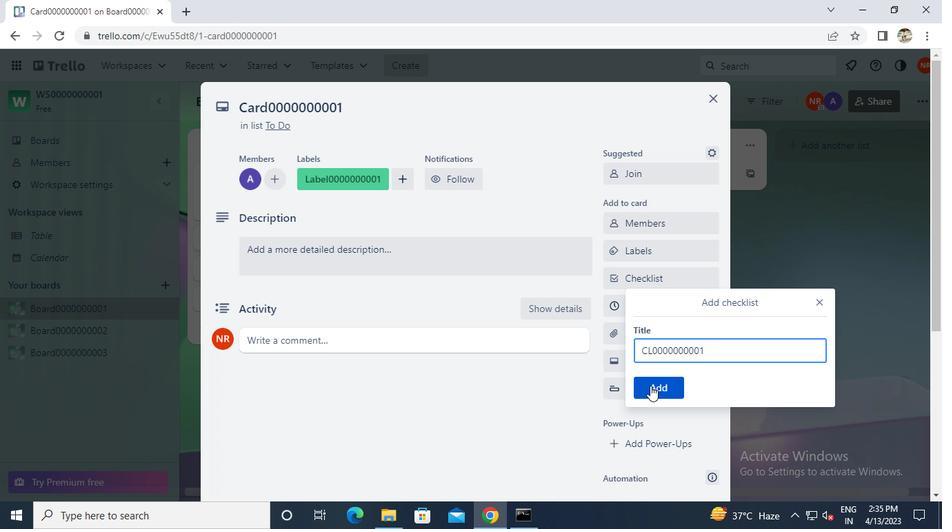 
Action: Mouse moved to (638, 307)
Screenshot: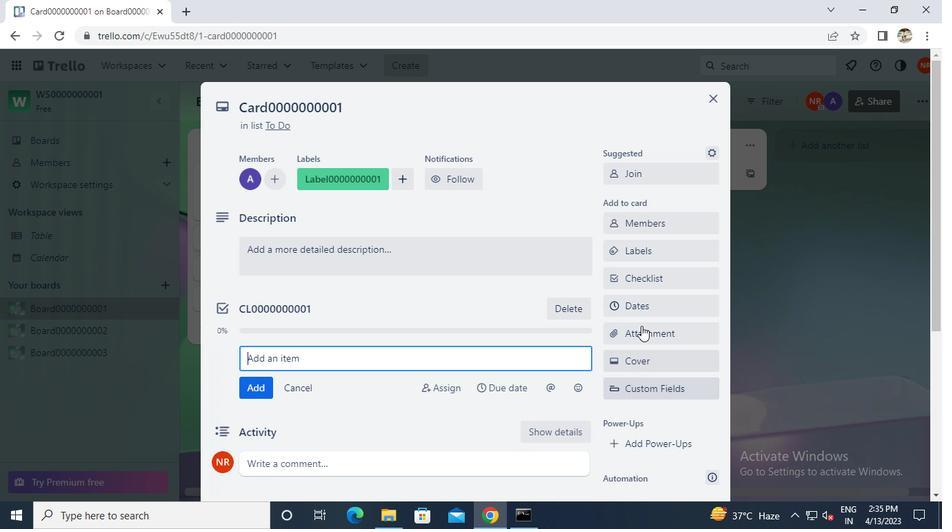
Action: Mouse pressed left at (638, 307)
Screenshot: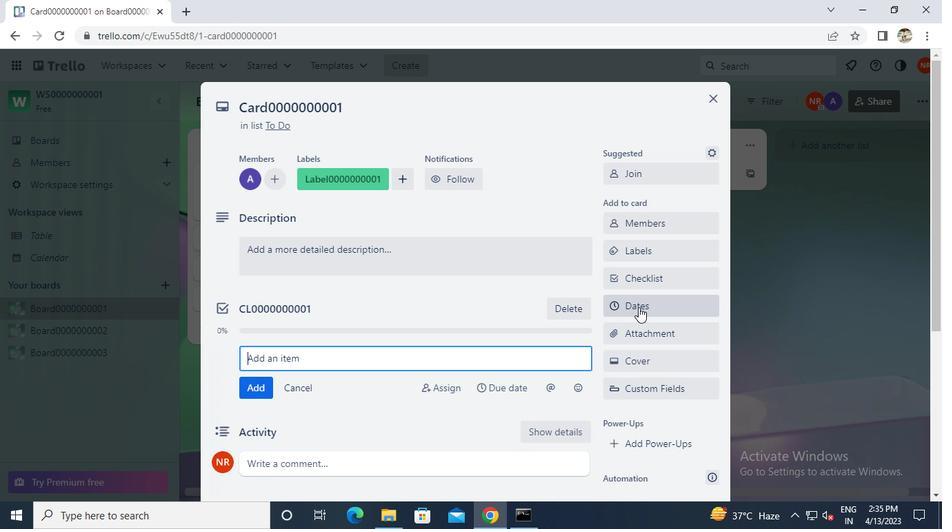 
Action: Mouse moved to (618, 350)
Screenshot: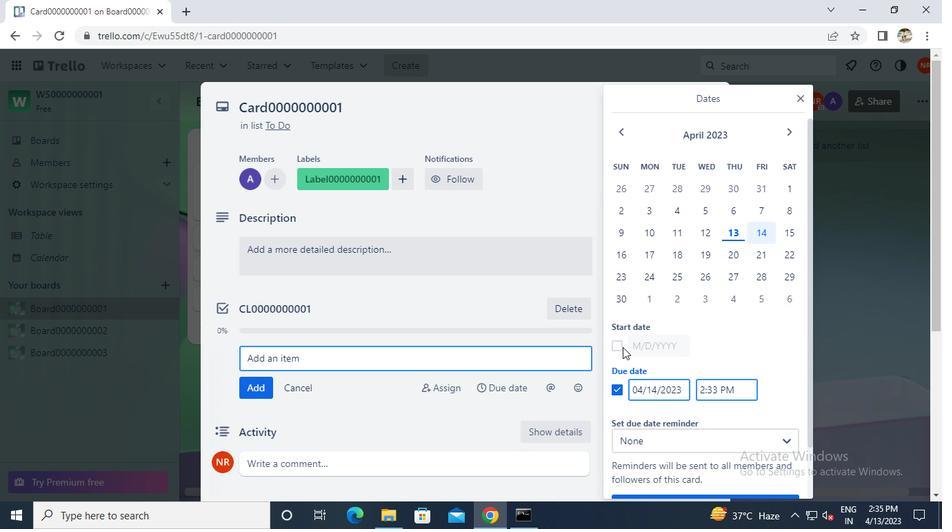 
Action: Mouse pressed left at (618, 350)
Screenshot: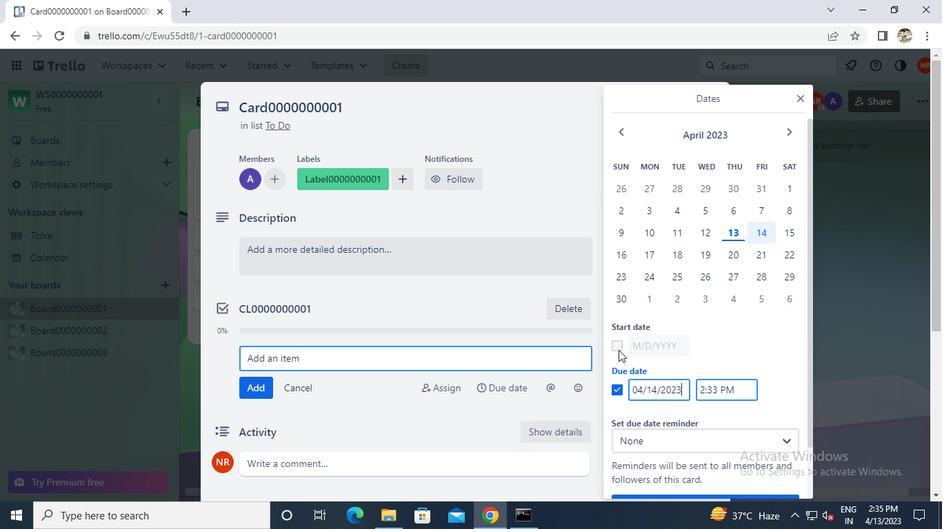 
Action: Mouse moved to (784, 209)
Screenshot: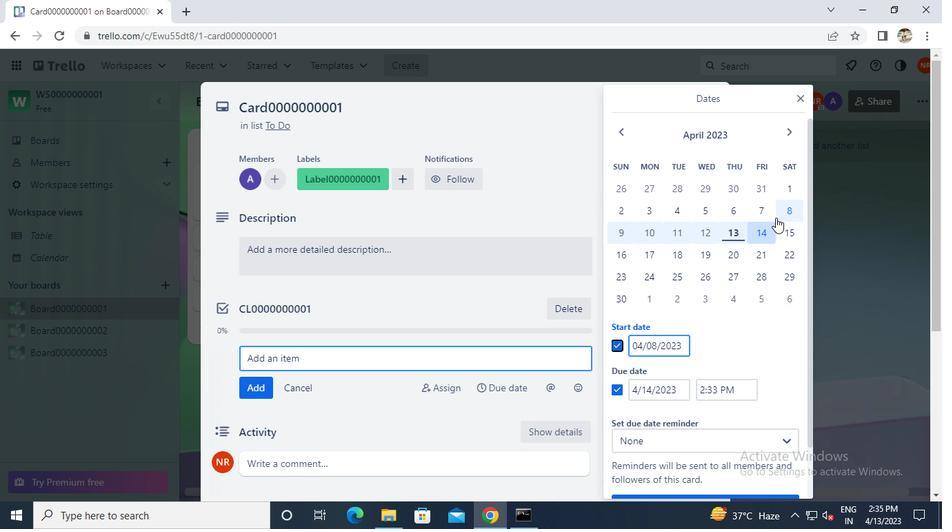 
Action: Mouse pressed left at (784, 209)
Screenshot: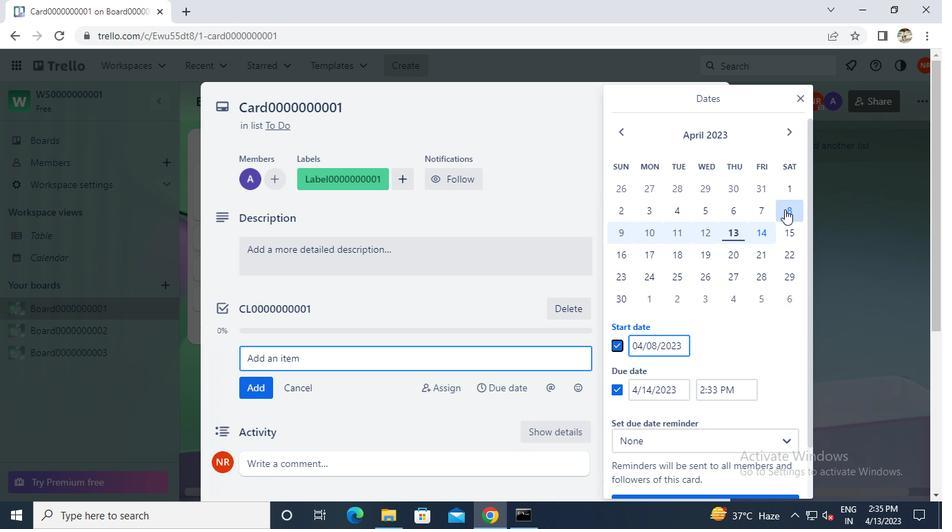 
Action: Mouse moved to (624, 297)
Screenshot: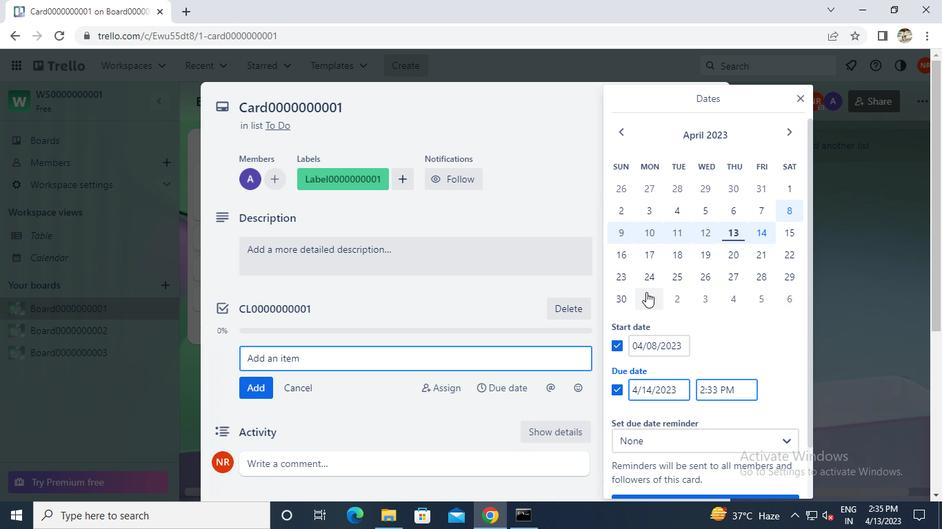 
Action: Mouse pressed left at (624, 297)
Screenshot: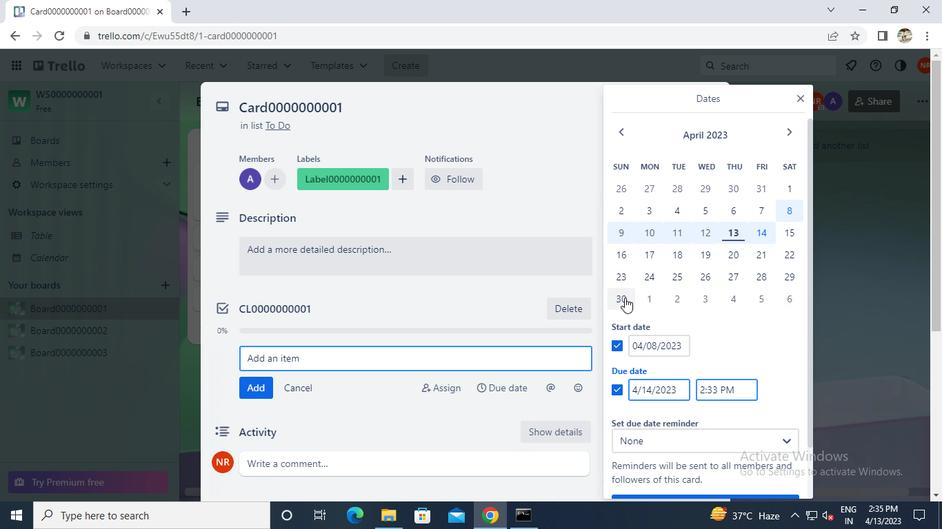 
Action: Mouse moved to (666, 450)
Screenshot: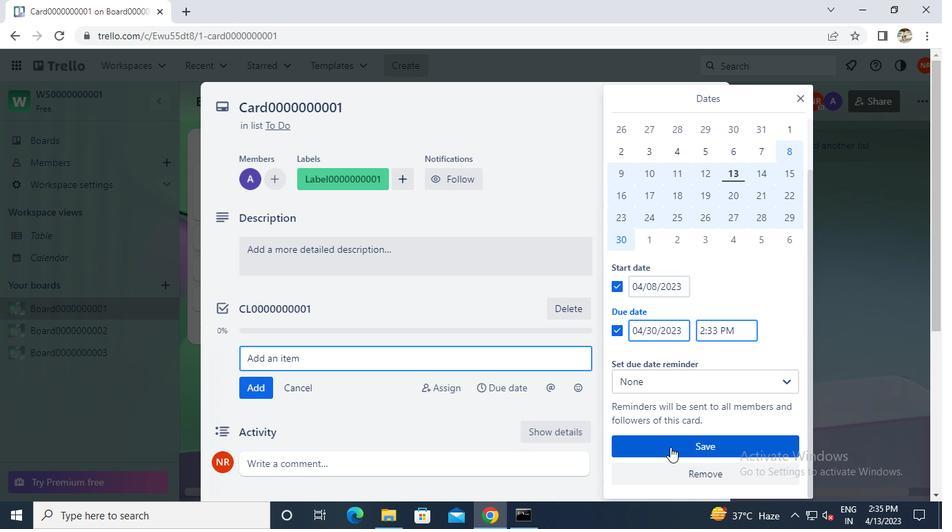 
Action: Mouse pressed left at (666, 450)
Screenshot: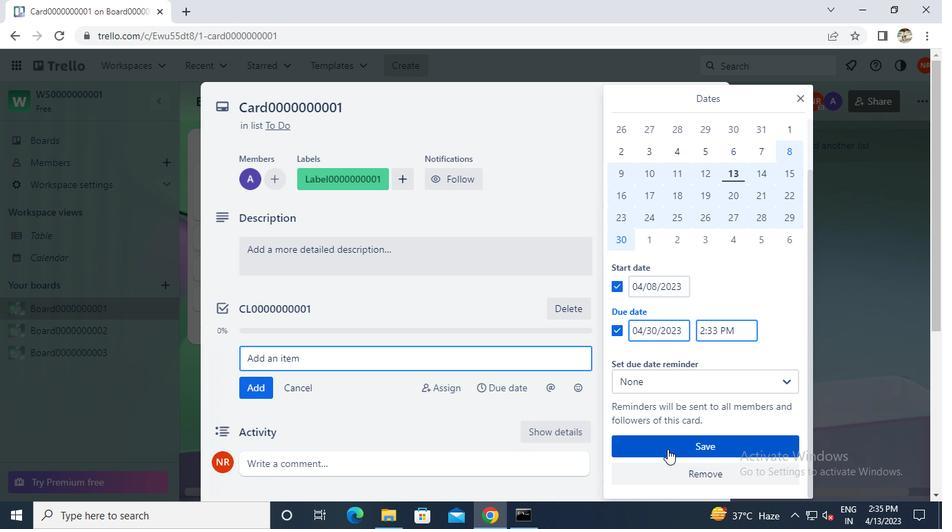 
Action: Mouse moved to (713, 102)
Screenshot: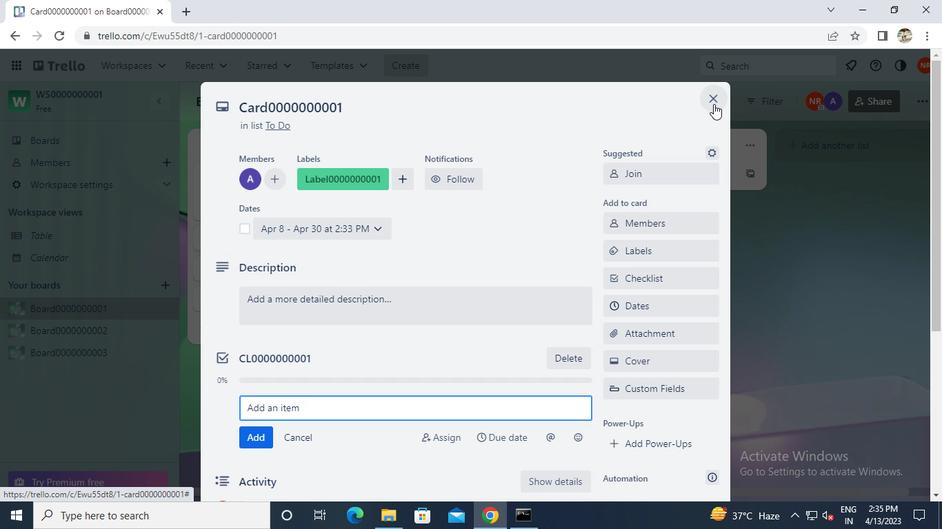 
Action: Mouse pressed left at (713, 102)
Screenshot: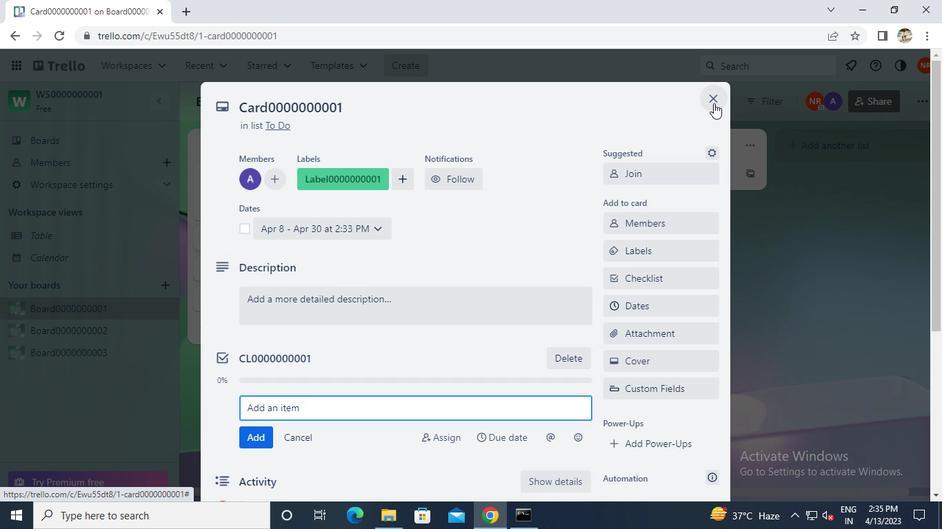 
Action: Mouse moved to (526, 525)
Screenshot: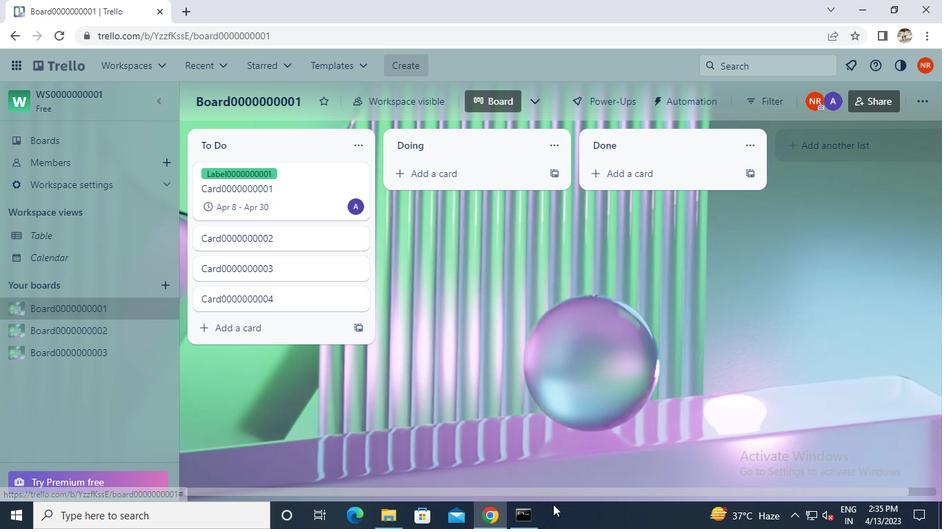 
Action: Mouse pressed left at (526, 525)
Screenshot: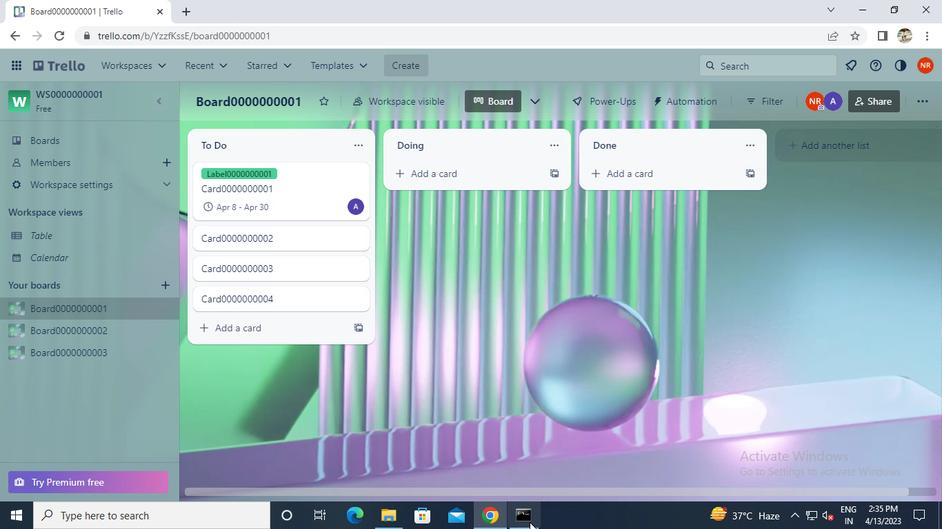 
Action: Mouse moved to (723, 60)
Screenshot: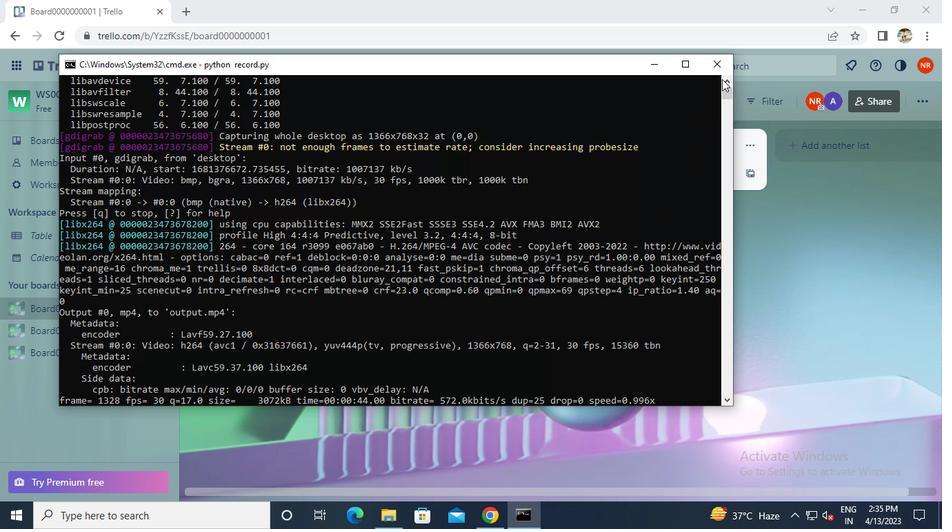 
Action: Mouse pressed left at (723, 60)
Screenshot: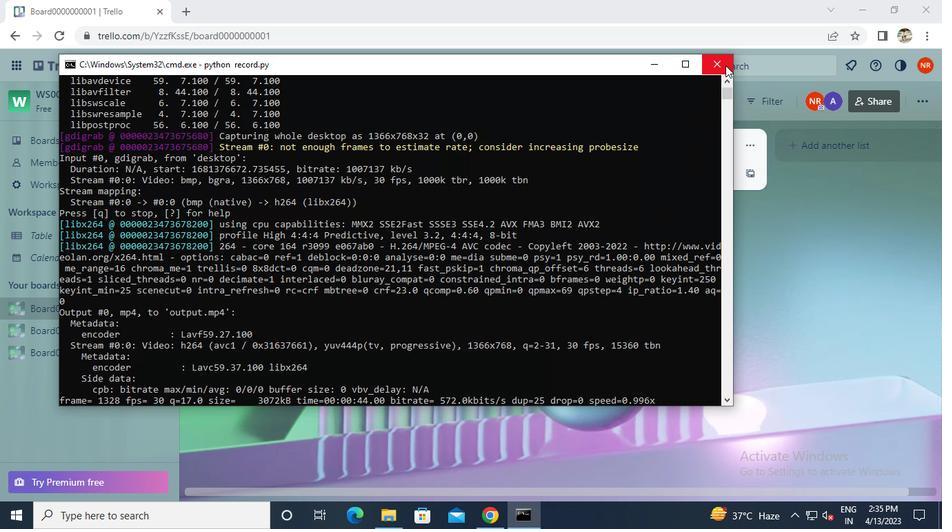 
